 Task: Set up alerts for new listings in Hartford, Connecticut, that match specific criteria like 4 bedrooms and a backyard.
Action: Mouse moved to (300, 177)
Screenshot: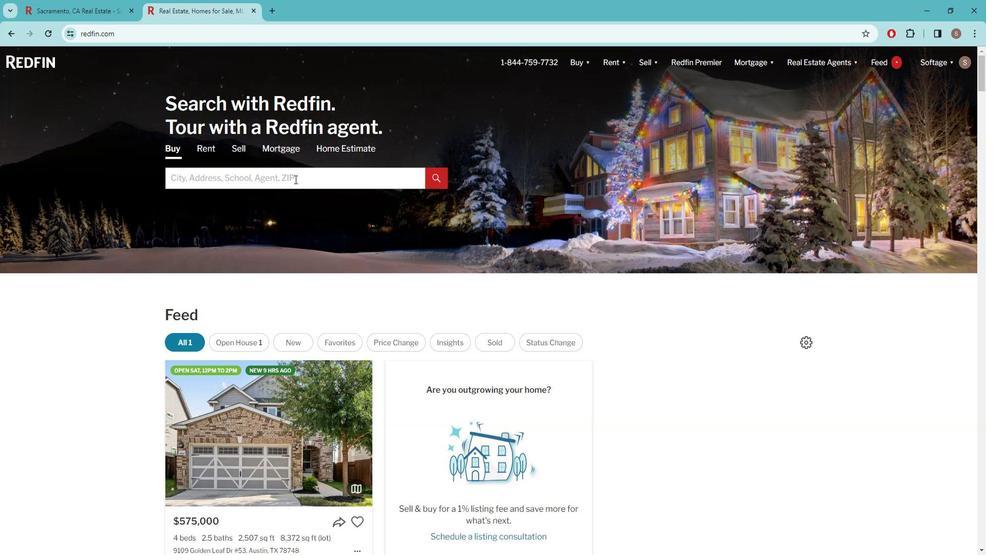 
Action: Mouse pressed left at (300, 177)
Screenshot: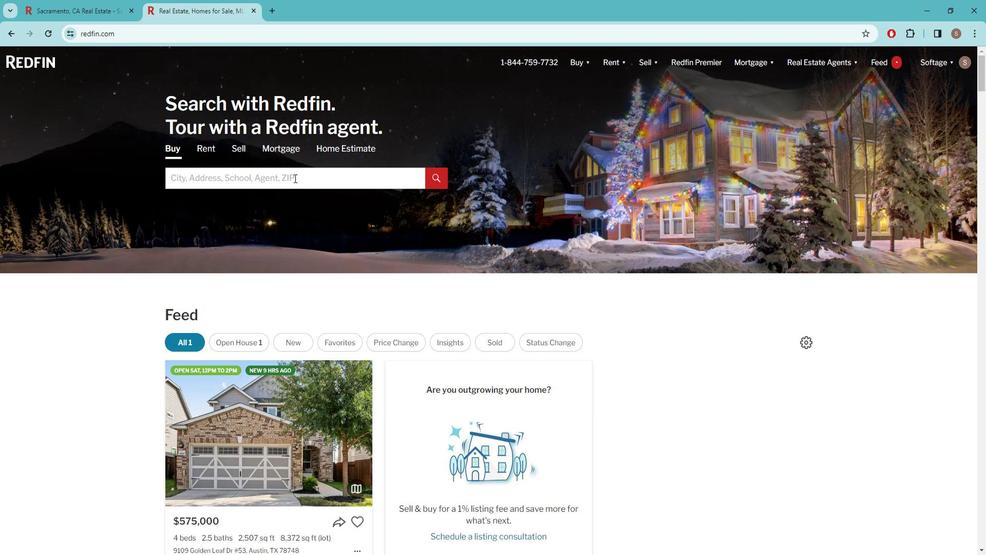 
Action: Key pressed h<Key.caps_lock>ARTFORD
Screenshot: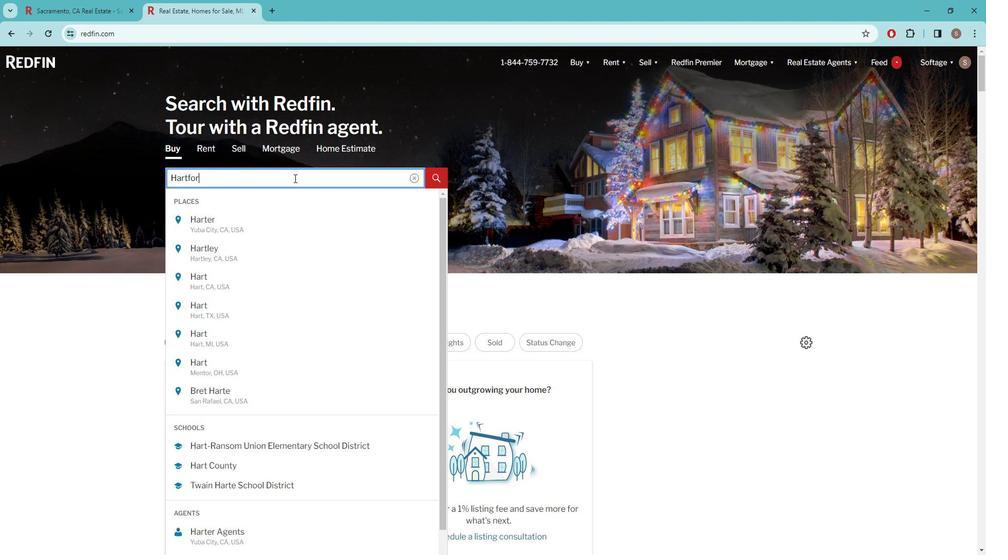 
Action: Mouse moved to (269, 218)
Screenshot: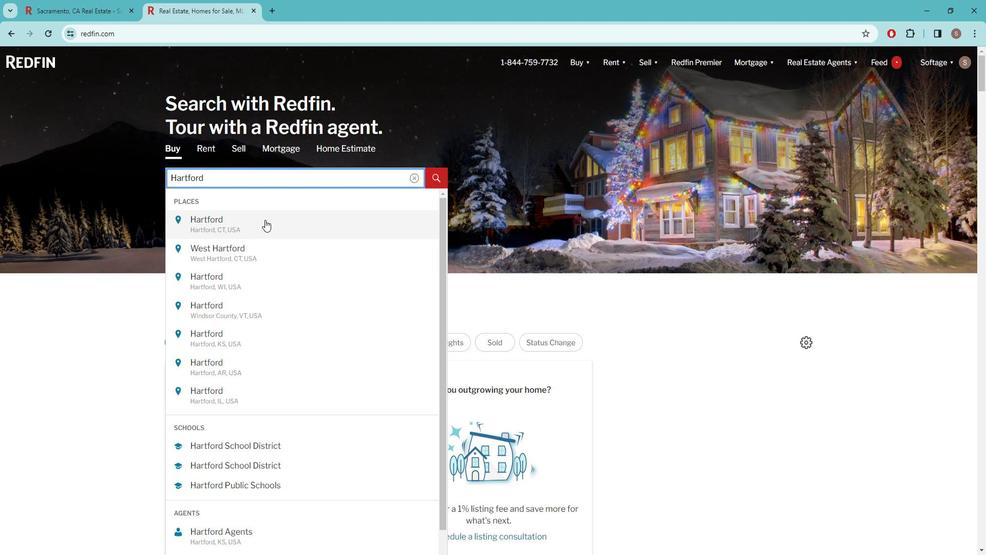 
Action: Mouse pressed left at (269, 218)
Screenshot: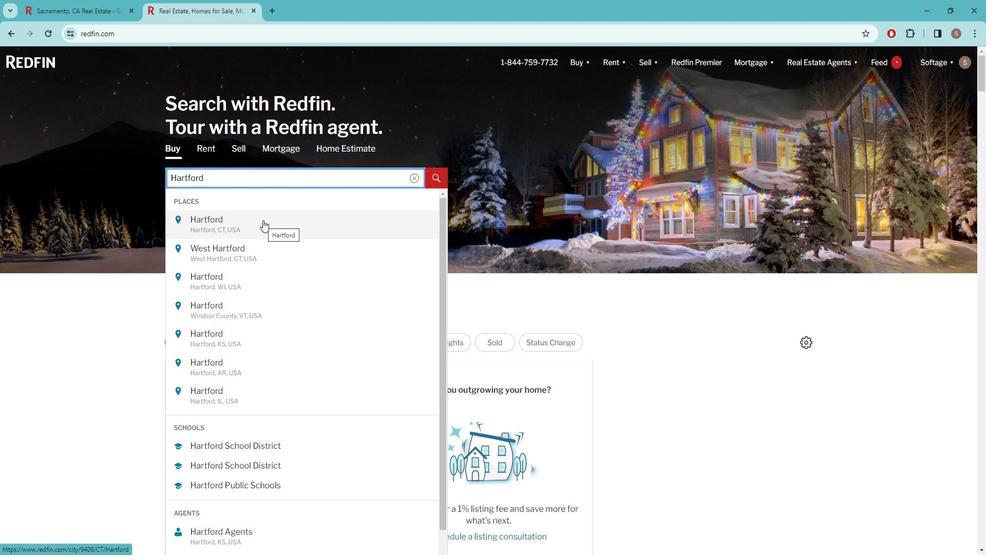 
Action: Mouse moved to (869, 130)
Screenshot: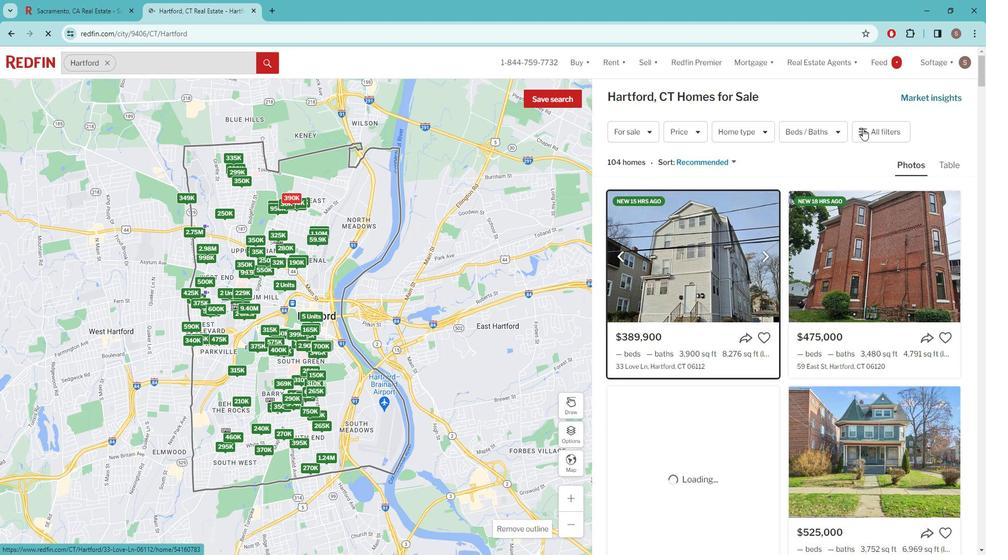 
Action: Mouse pressed left at (869, 130)
Screenshot: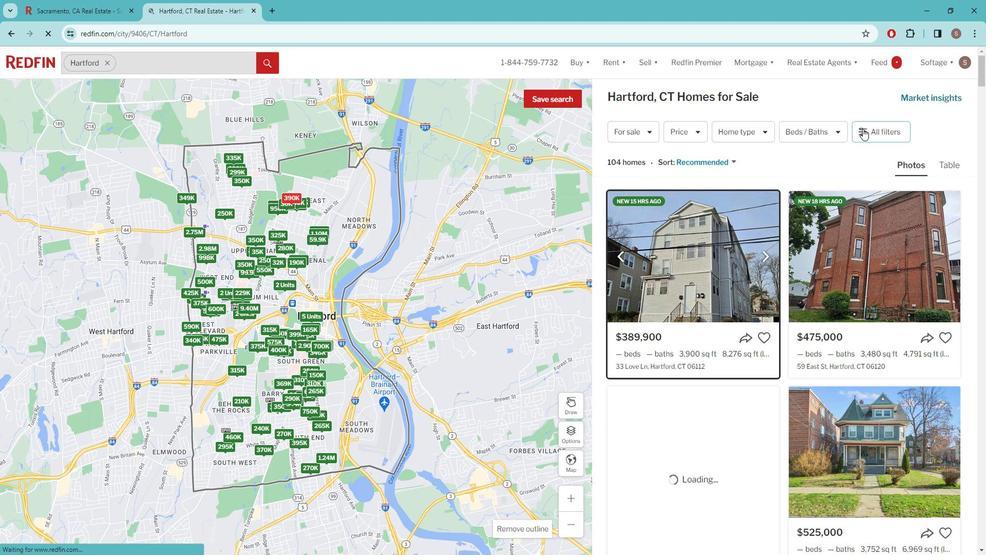 
Action: Mouse pressed left at (869, 130)
Screenshot: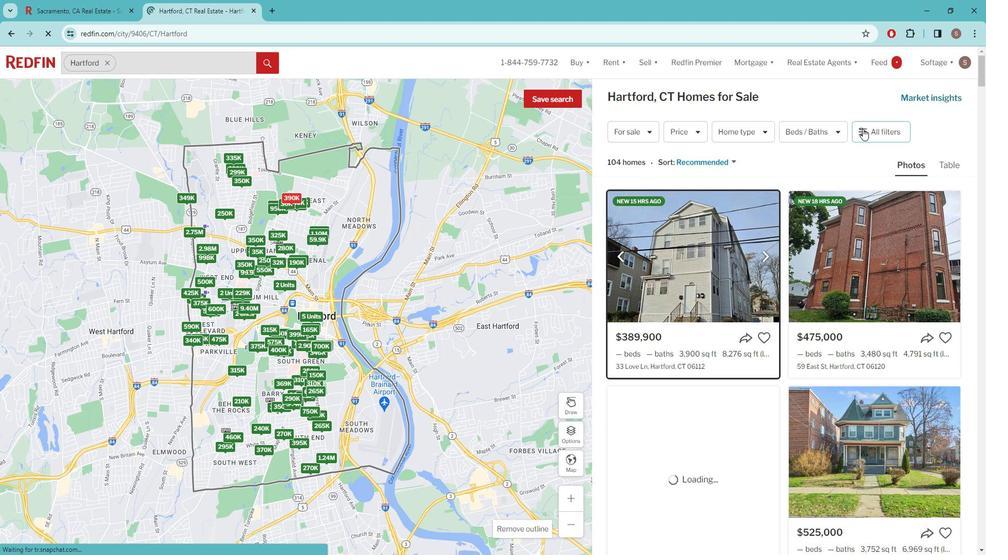 
Action: Mouse pressed left at (869, 130)
Screenshot: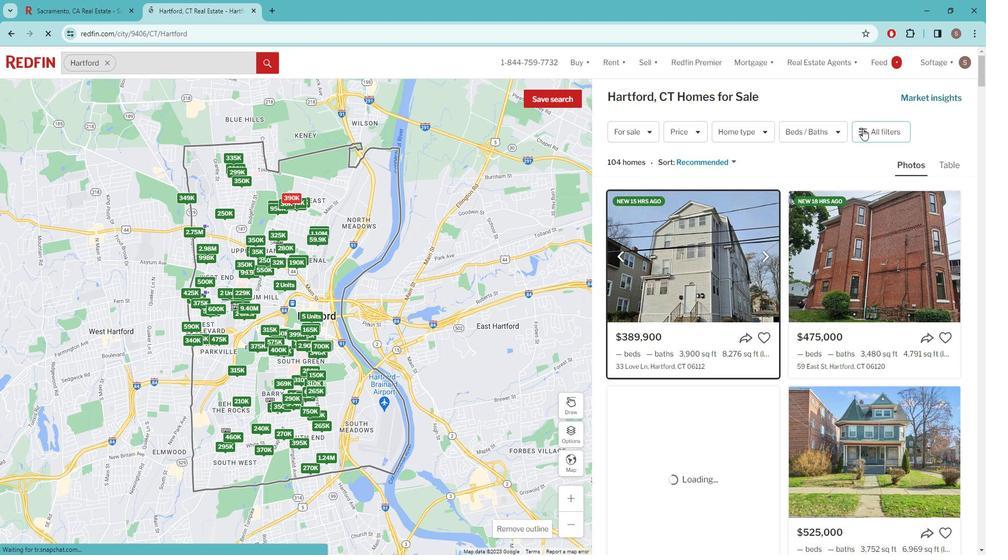 
Action: Mouse moved to (872, 128)
Screenshot: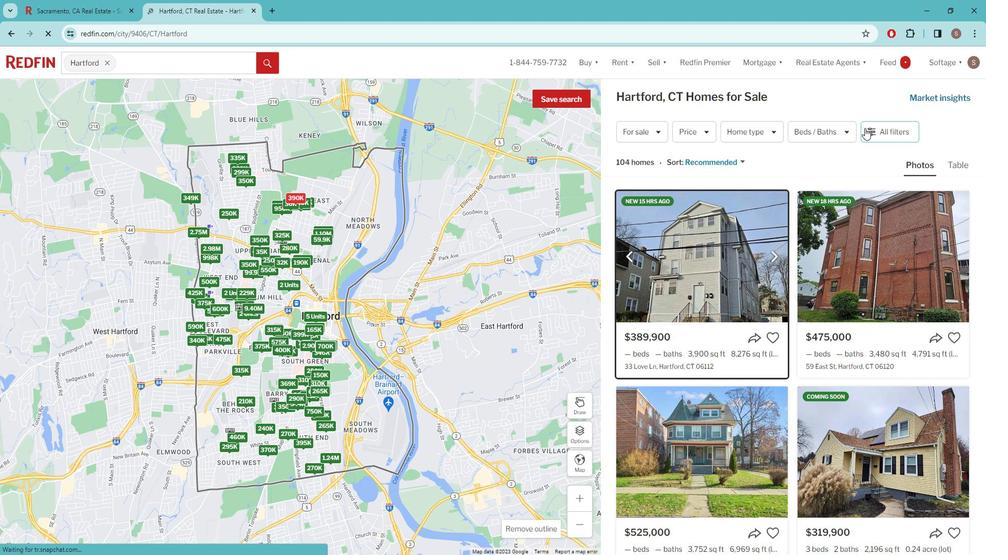 
Action: Mouse pressed left at (872, 128)
Screenshot: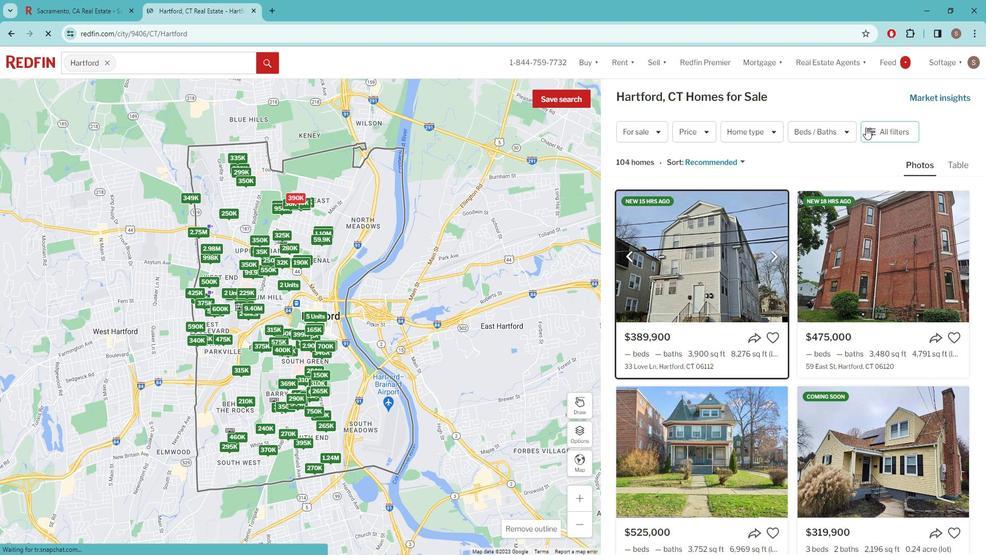 
Action: Mouse moved to (875, 128)
Screenshot: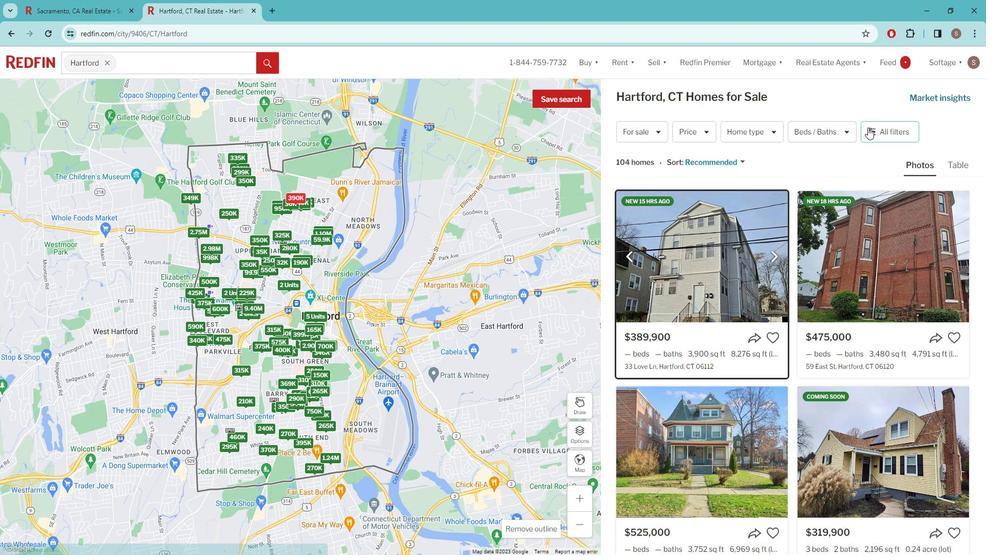 
Action: Mouse pressed left at (875, 128)
Screenshot: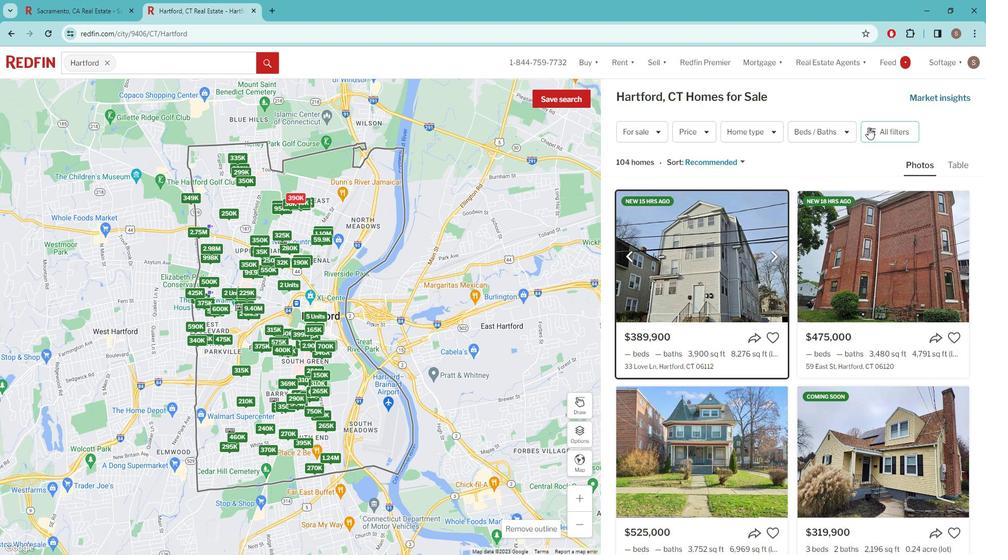
Action: Mouse moved to (858, 154)
Screenshot: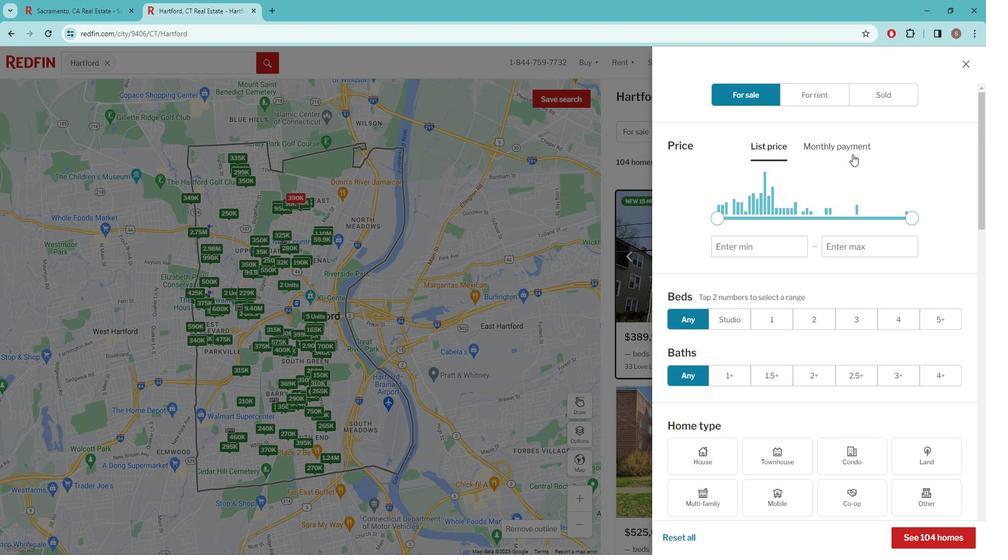 
Action: Mouse scrolled (858, 154) with delta (0, 0)
Screenshot: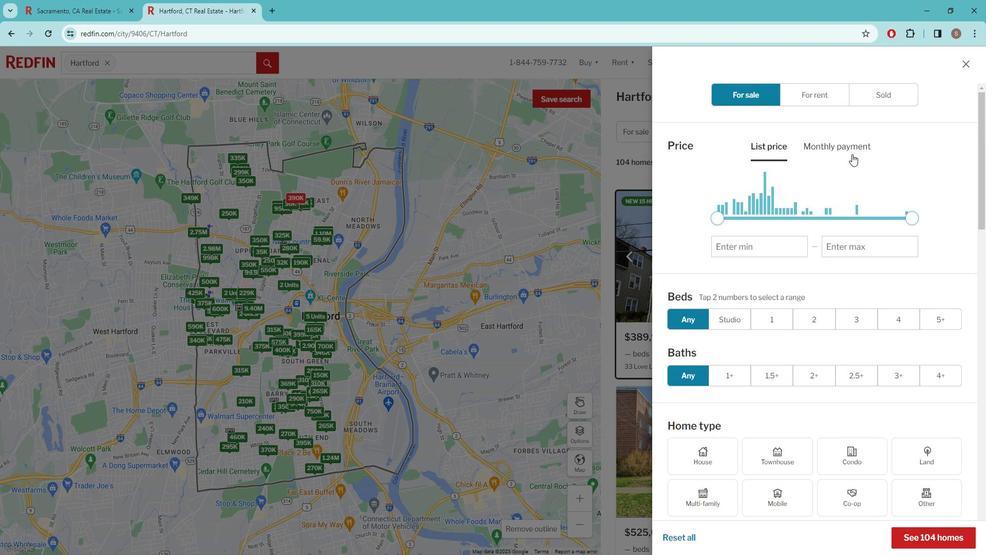 
Action: Mouse scrolled (858, 154) with delta (0, 0)
Screenshot: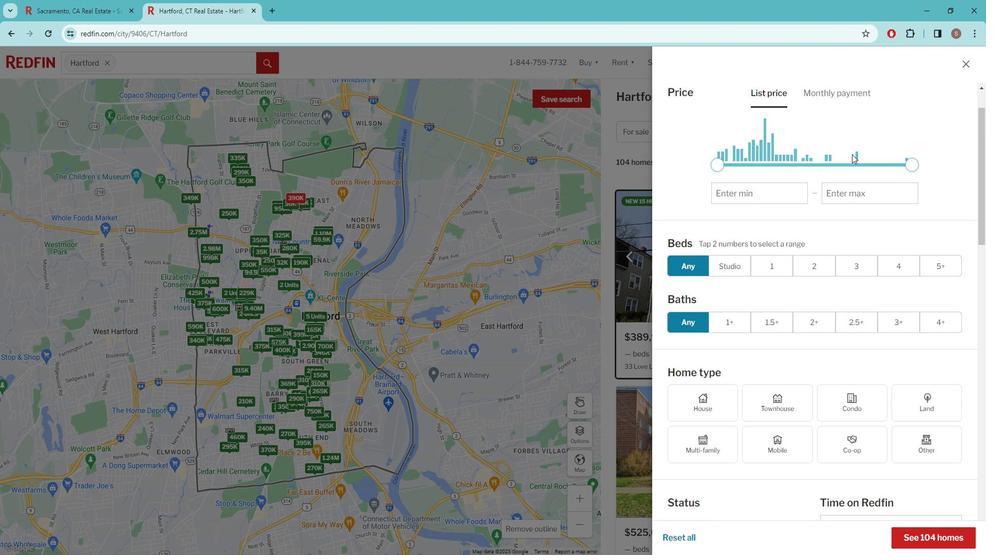 
Action: Mouse scrolled (858, 154) with delta (0, 0)
Screenshot: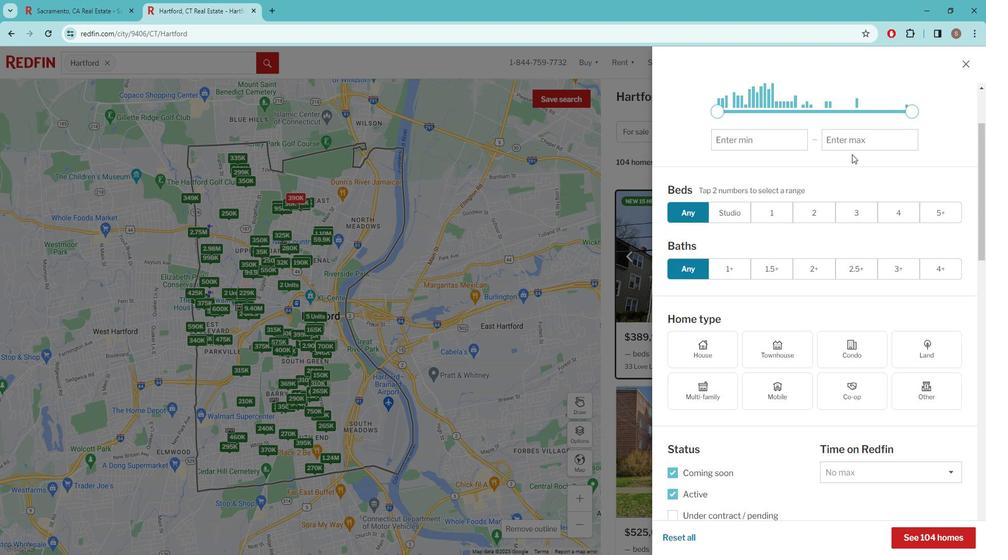 
Action: Mouse scrolled (858, 154) with delta (0, 0)
Screenshot: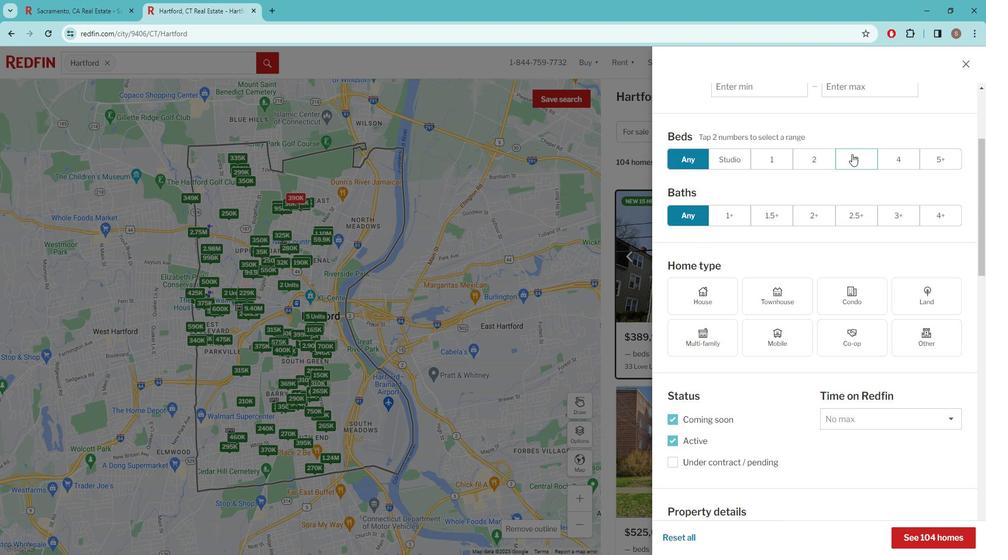 
Action: Mouse scrolled (858, 154) with delta (0, 0)
Screenshot: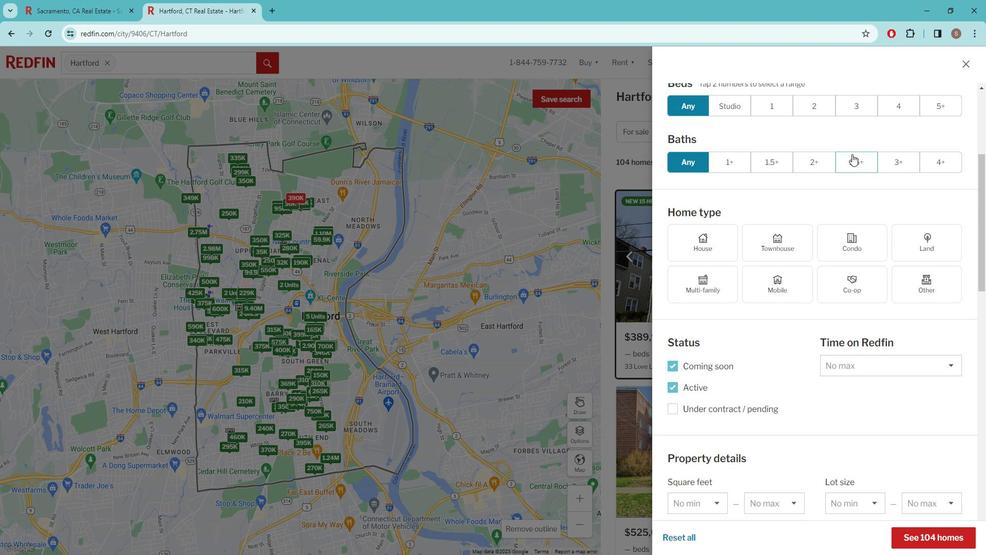 
Action: Mouse moved to (828, 128)
Screenshot: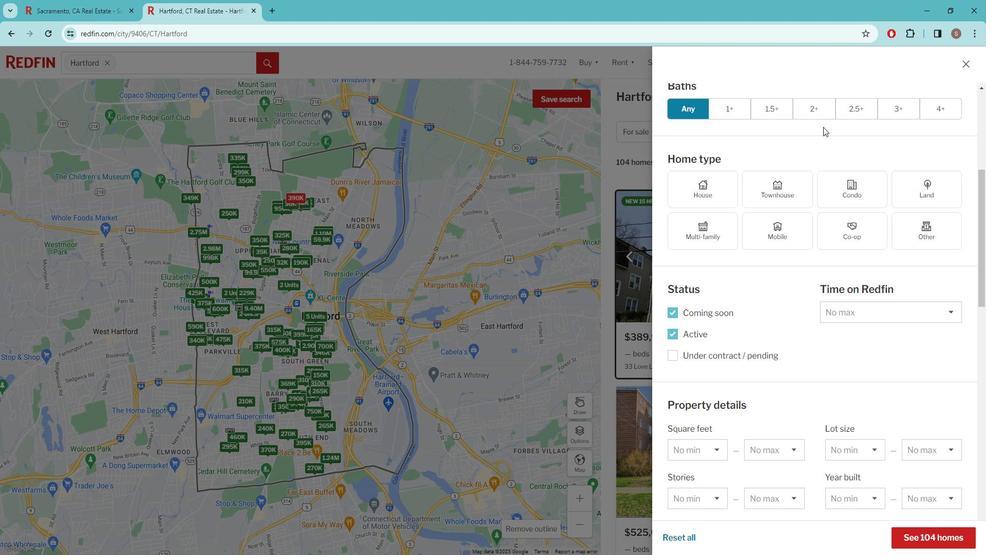 
Action: Mouse scrolled (828, 128) with delta (0, 0)
Screenshot: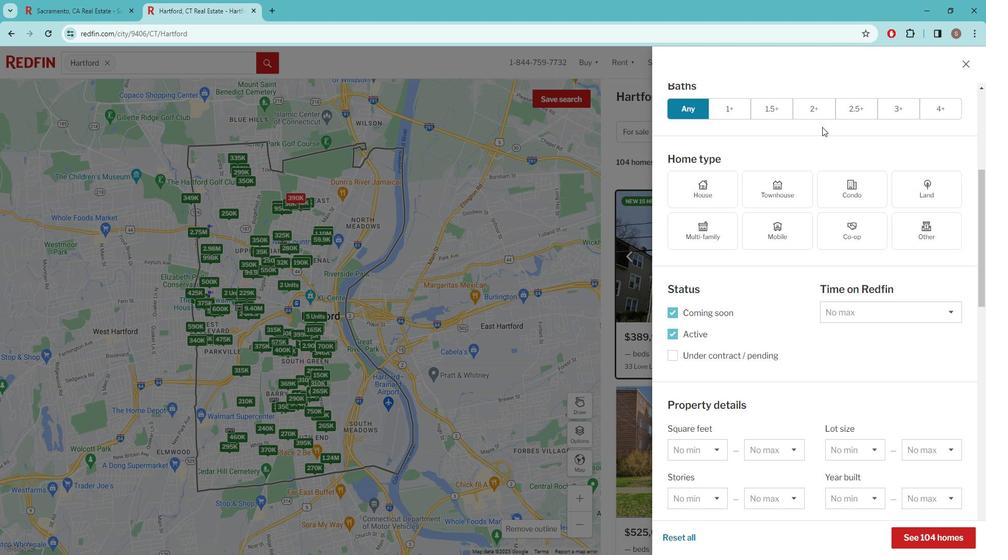 
Action: Mouse moved to (900, 106)
Screenshot: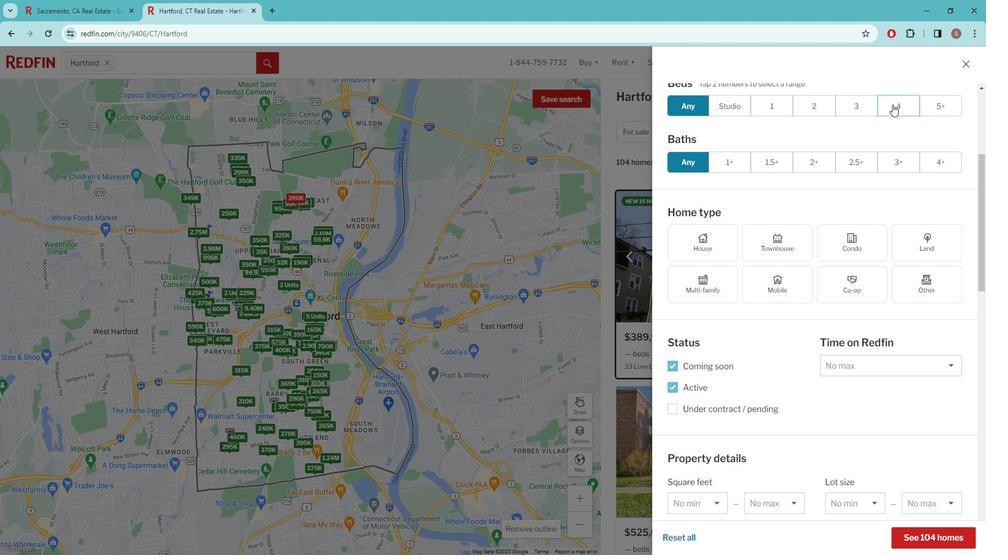 
Action: Mouse pressed left at (900, 106)
Screenshot: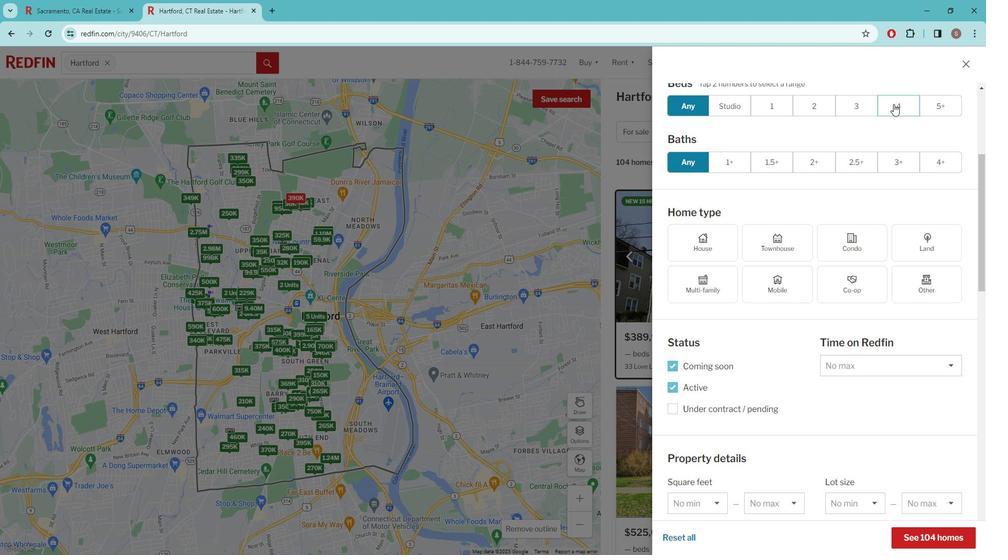 
Action: Mouse pressed left at (900, 106)
Screenshot: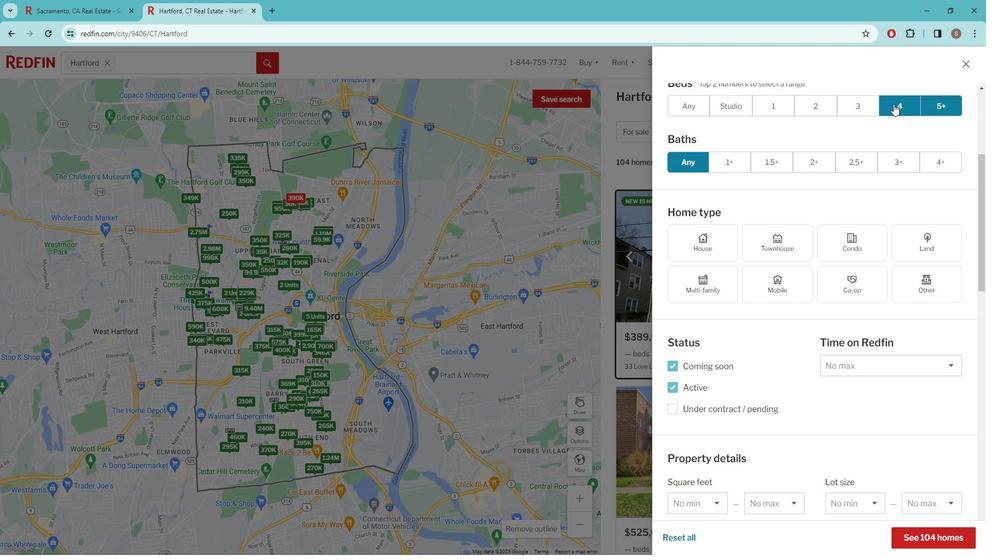
Action: Mouse scrolled (900, 105) with delta (0, 0)
Screenshot: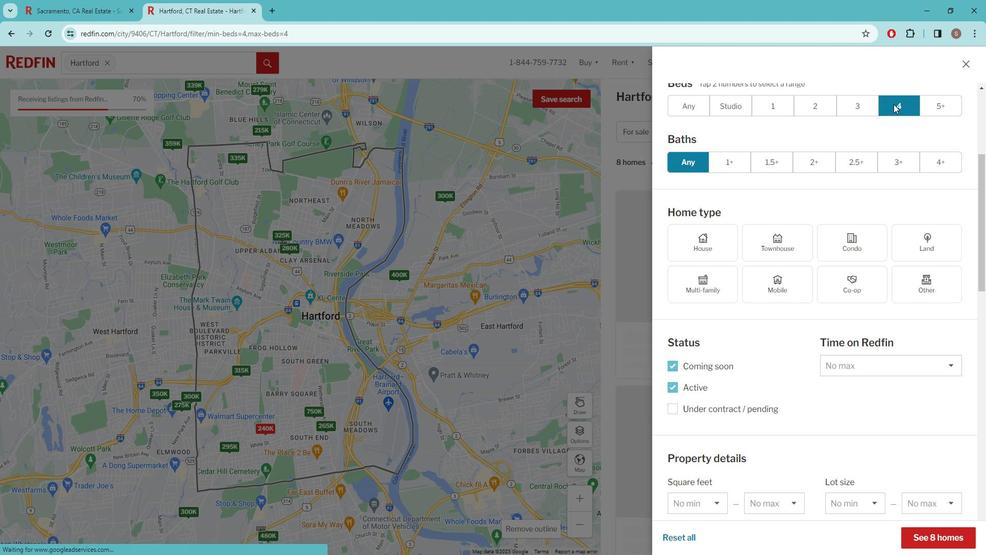 
Action: Mouse moved to (898, 115)
Screenshot: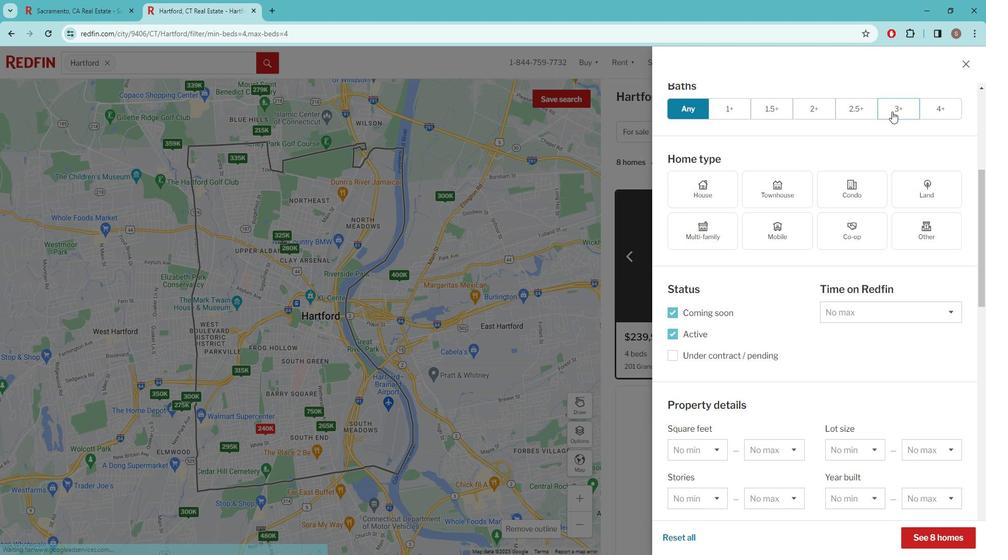 
Action: Mouse scrolled (898, 114) with delta (0, 0)
Screenshot: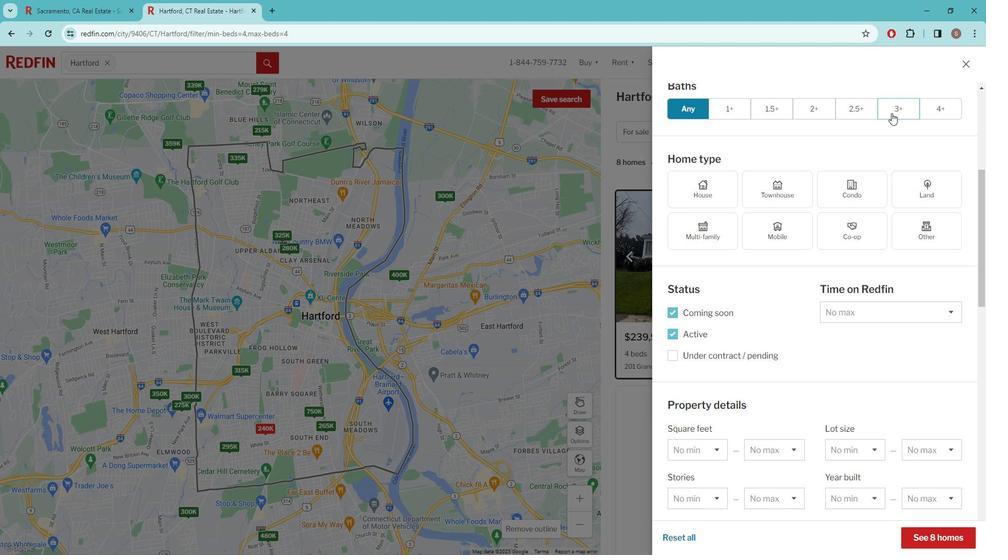 
Action: Mouse moved to (876, 208)
Screenshot: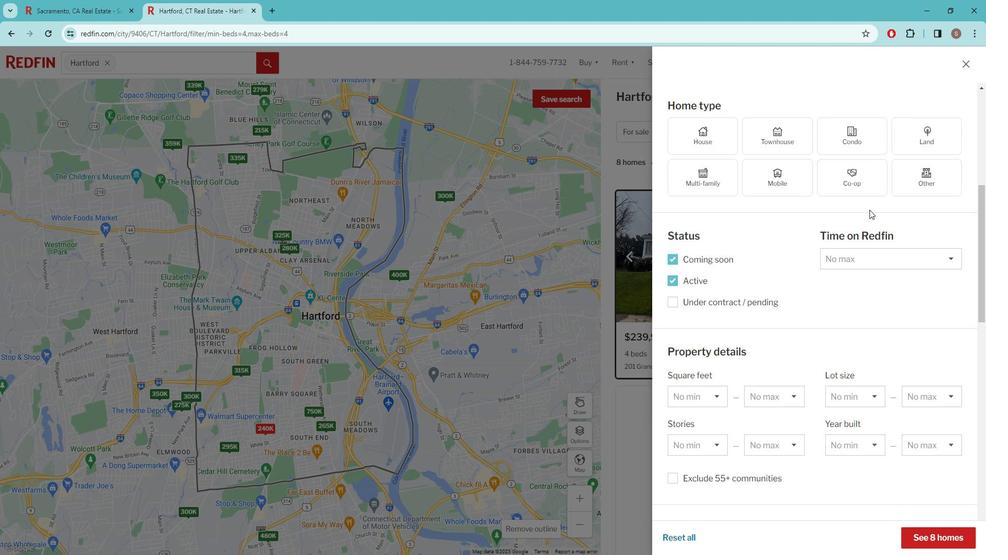 
Action: Mouse scrolled (876, 208) with delta (0, 0)
Screenshot: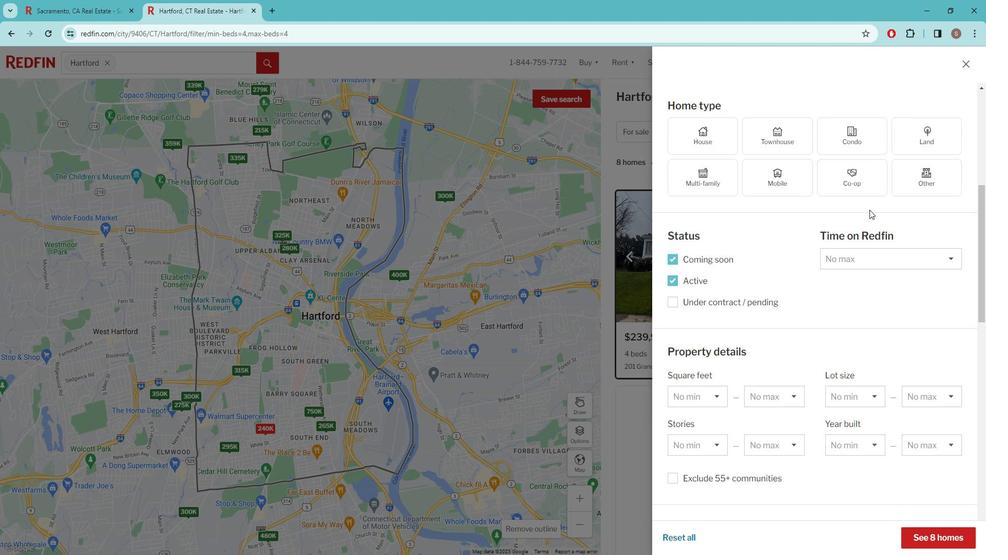 
Action: Mouse moved to (797, 304)
Screenshot: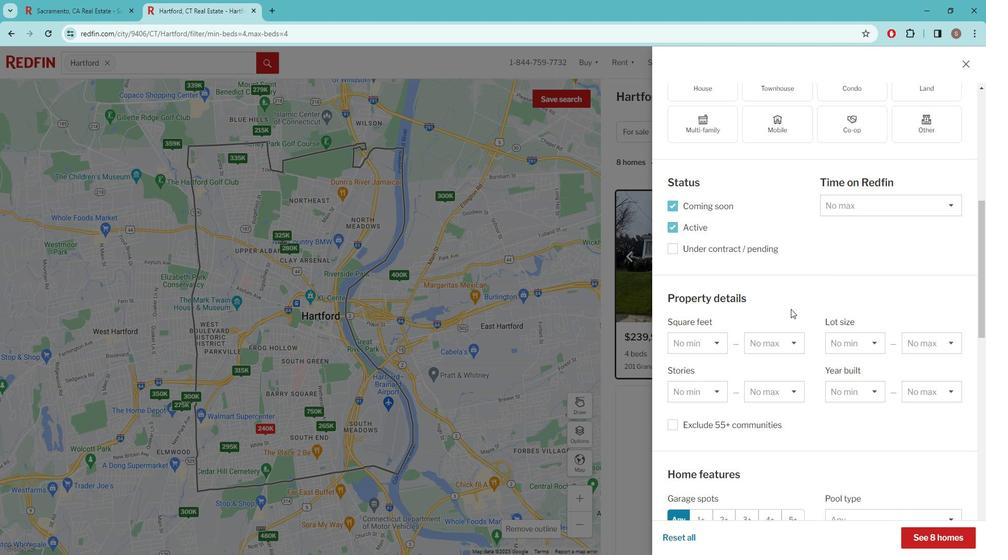 
Action: Mouse scrolled (797, 304) with delta (0, 0)
Screenshot: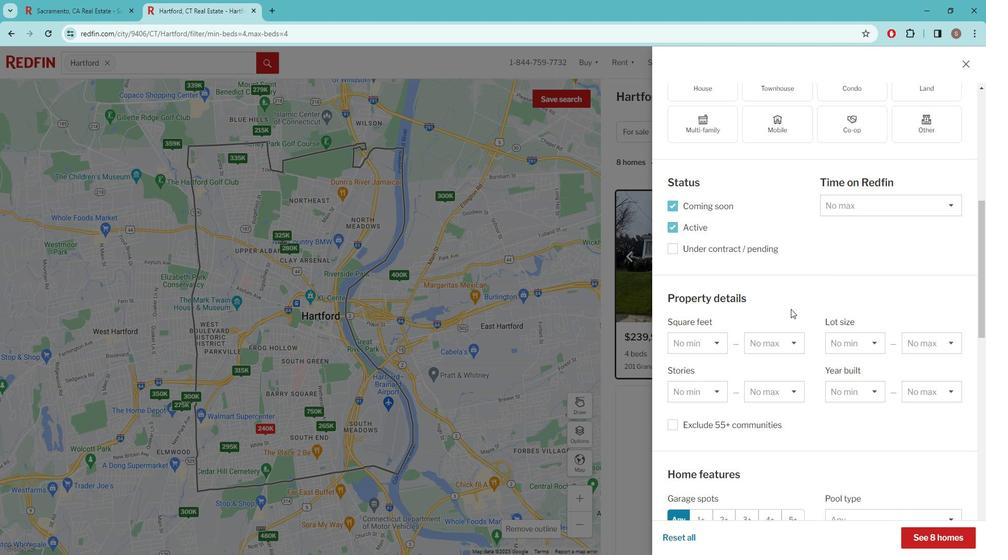 
Action: Mouse moved to (794, 302)
Screenshot: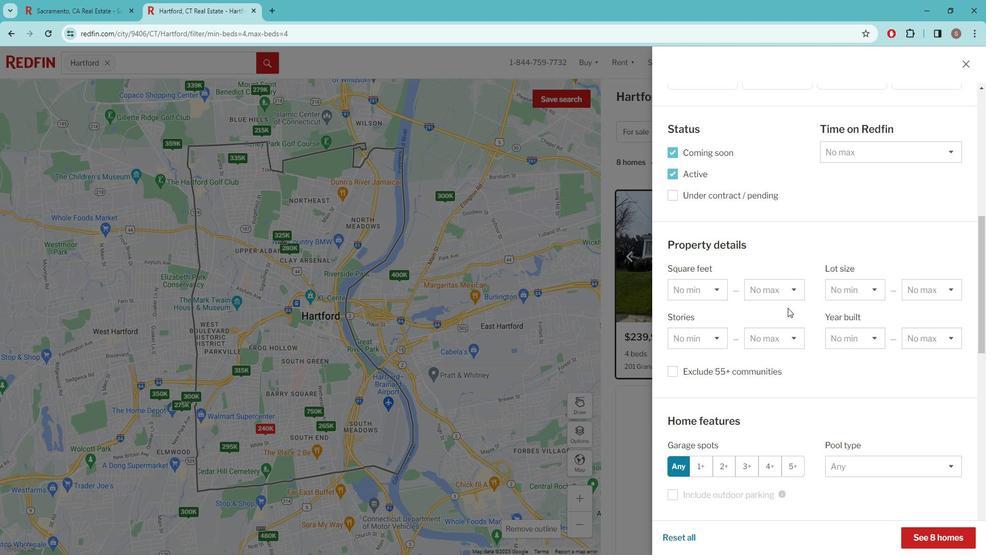 
Action: Mouse scrolled (794, 302) with delta (0, 0)
Screenshot: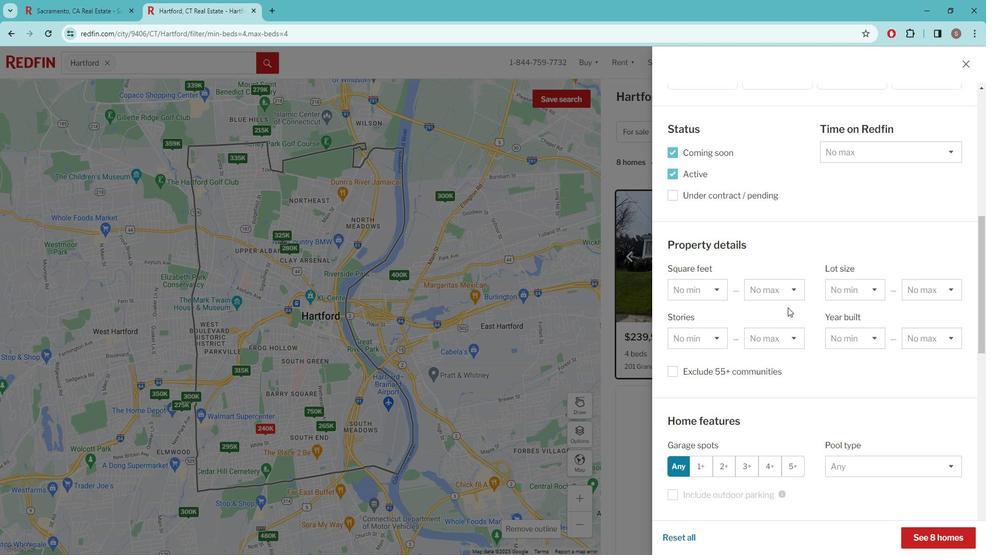 
Action: Mouse scrolled (794, 301) with delta (0, 0)
Screenshot: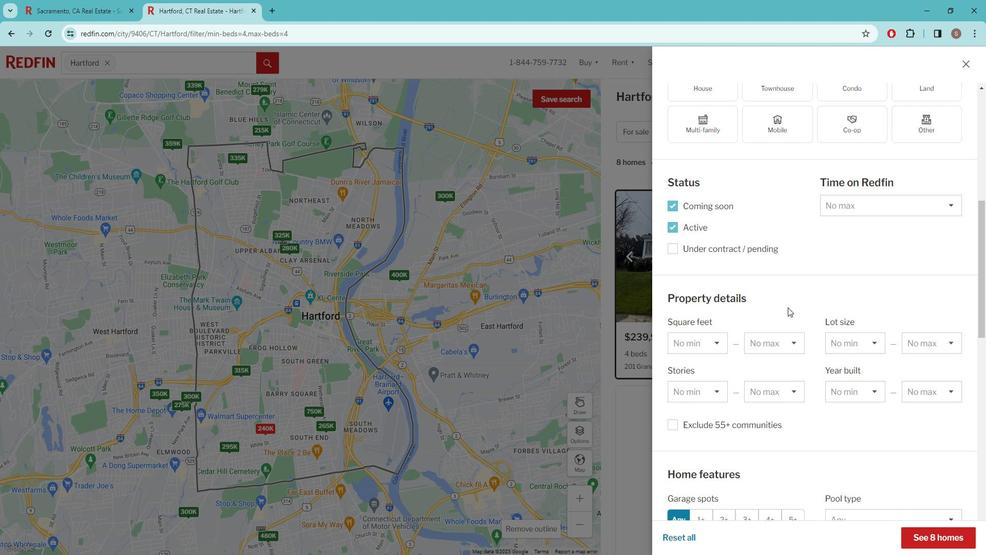 
Action: Mouse scrolled (794, 301) with delta (0, 0)
Screenshot: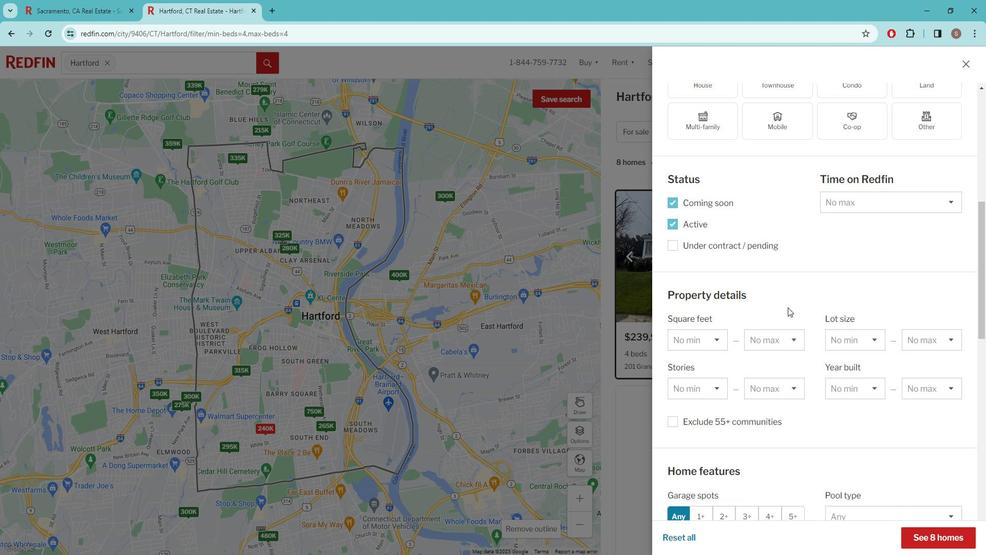 
Action: Mouse scrolled (794, 301) with delta (0, 0)
Screenshot: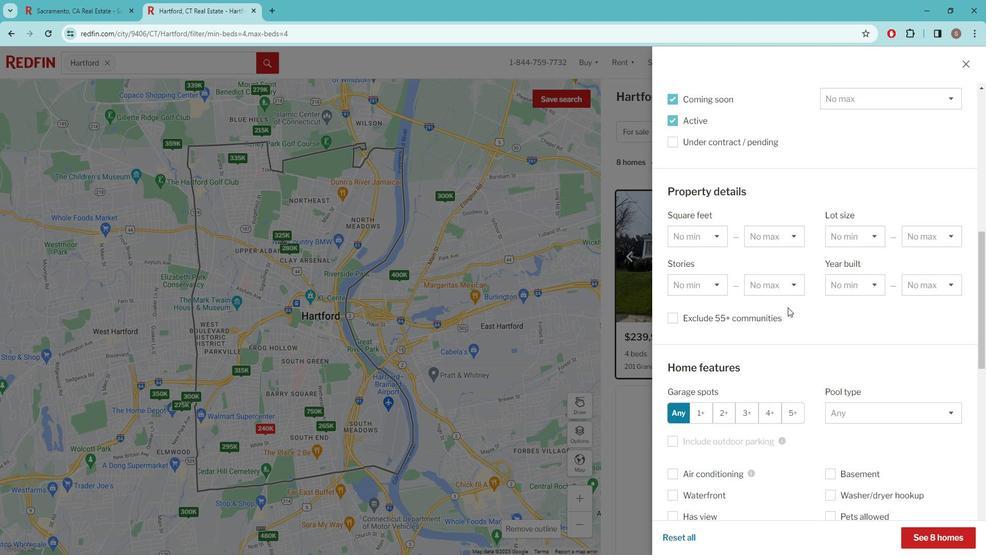 
Action: Mouse scrolled (794, 301) with delta (0, 0)
Screenshot: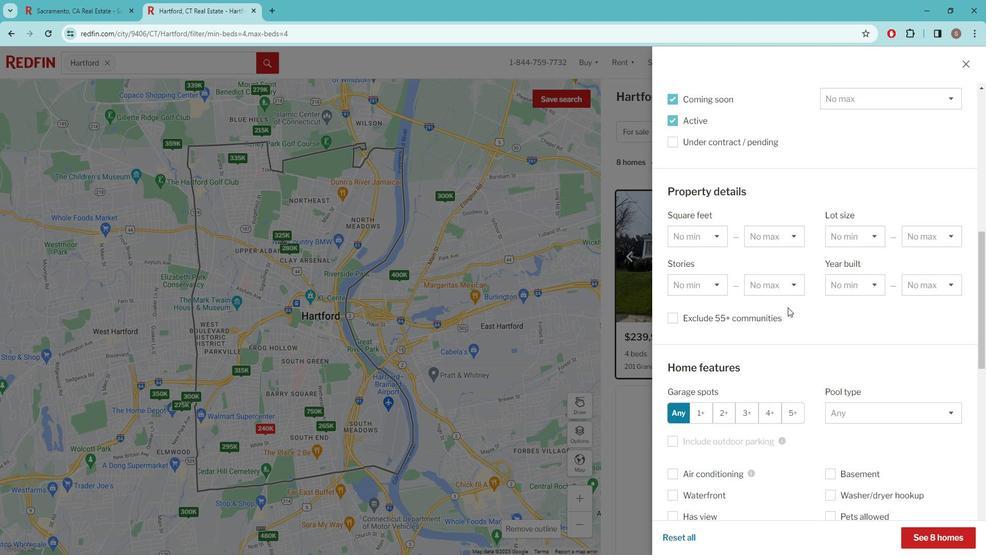 
Action: Mouse scrolled (794, 301) with delta (0, 0)
Screenshot: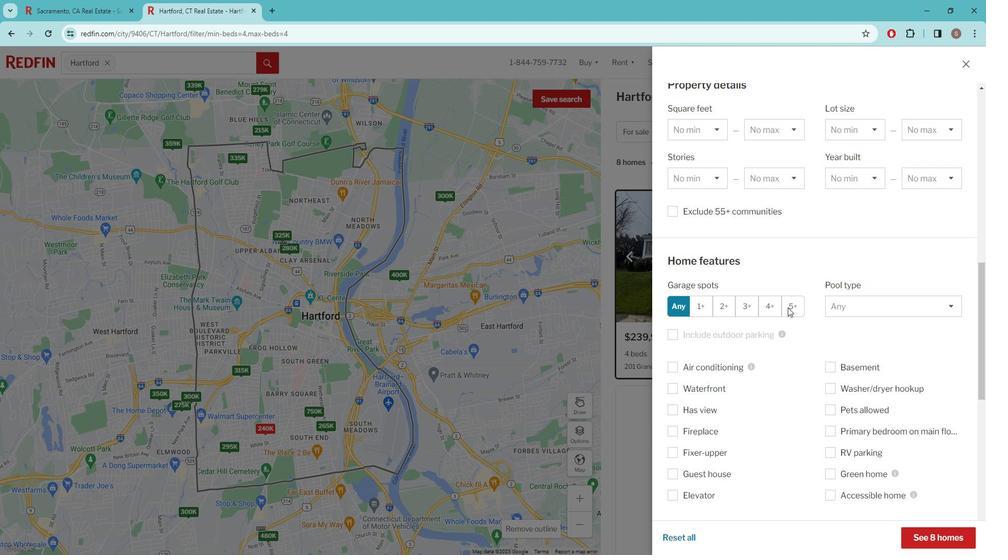 
Action: Mouse scrolled (794, 301) with delta (0, 0)
Screenshot: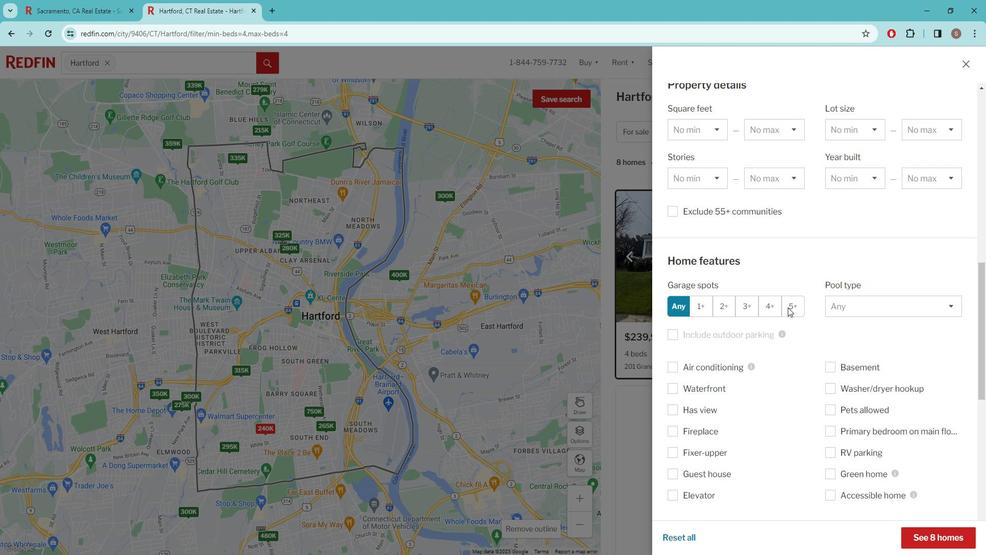 
Action: Mouse scrolled (794, 301) with delta (0, 0)
Screenshot: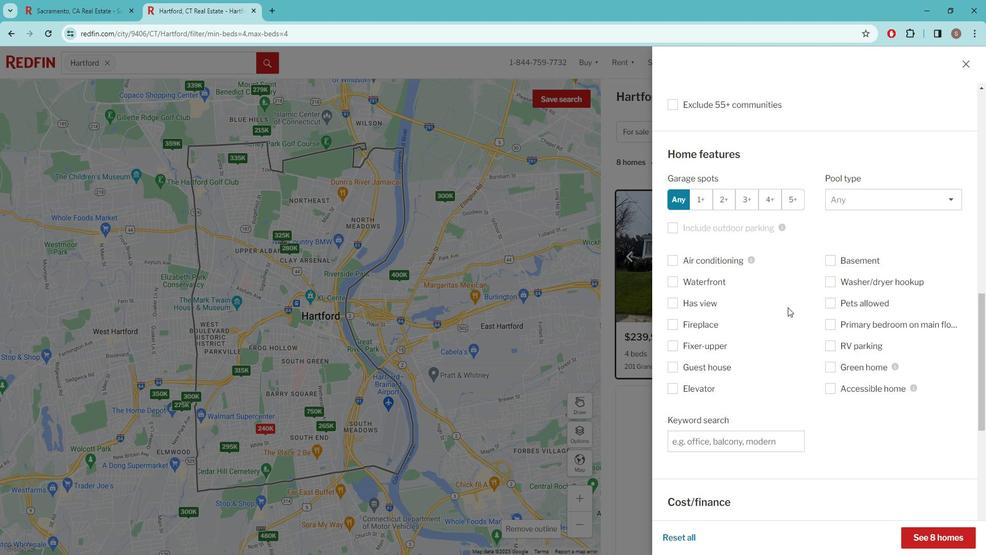 
Action: Mouse scrolled (794, 301) with delta (0, 0)
Screenshot: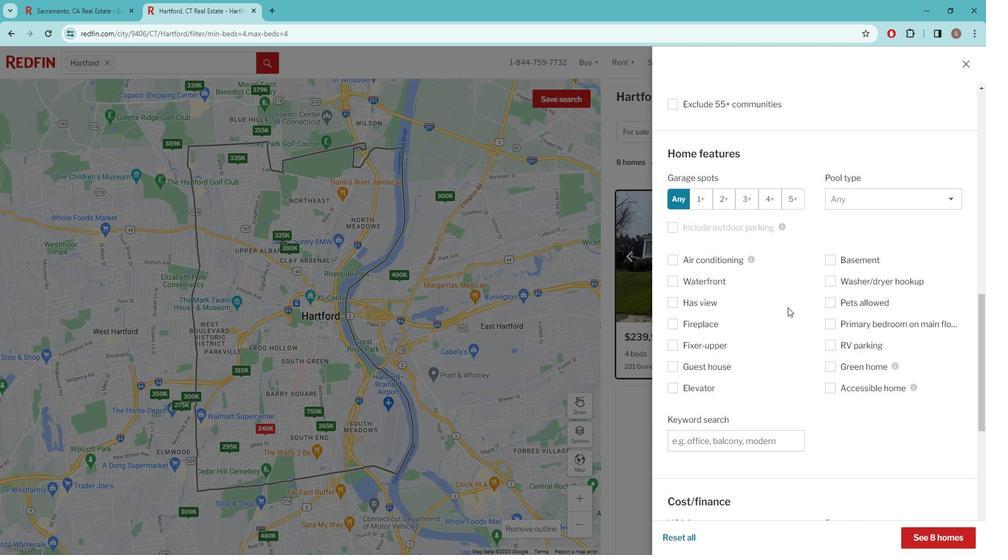 
Action: Mouse moved to (720, 327)
Screenshot: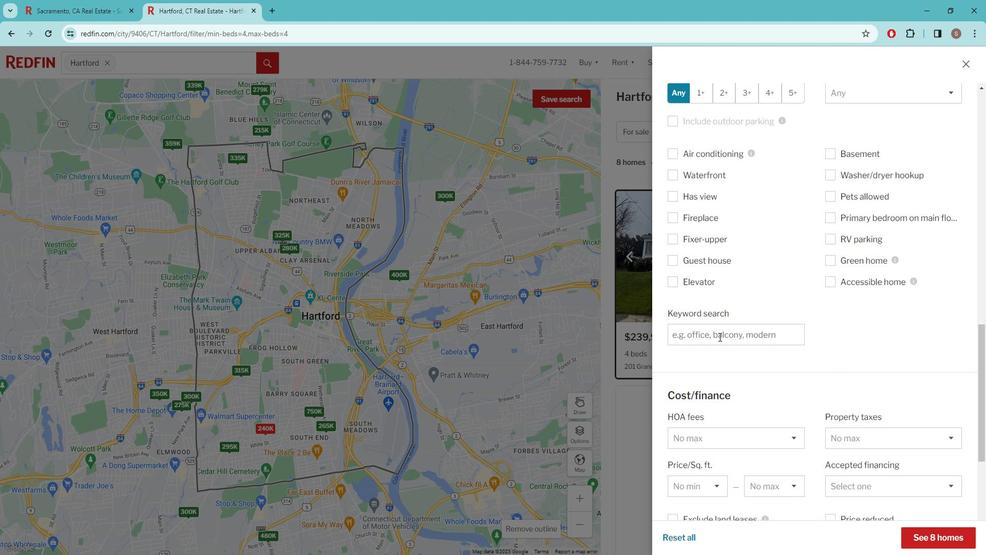 
Action: Mouse pressed left at (720, 327)
Screenshot: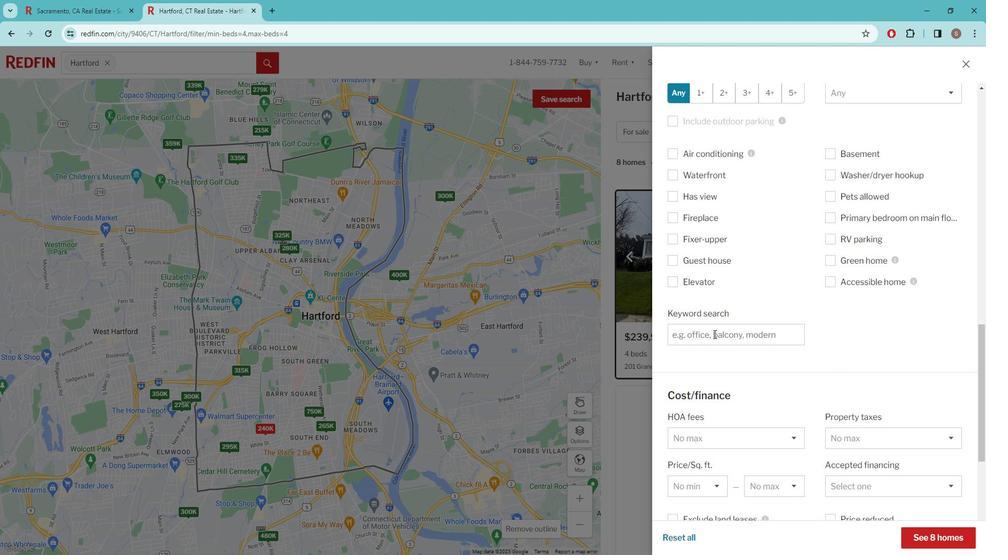 
Action: Key pressed A<Key.space>BACKYARD<Key.space>
Screenshot: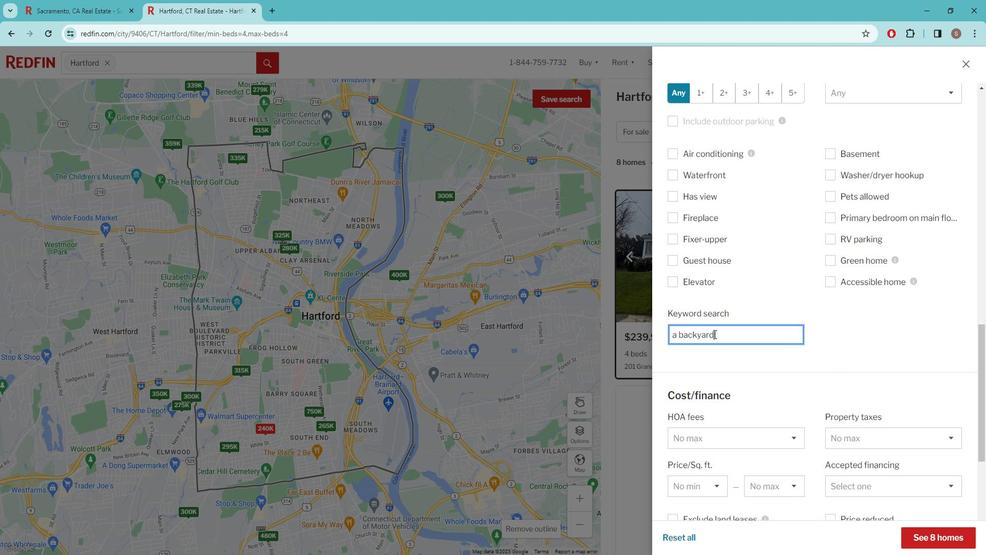 
Action: Mouse scrolled (720, 327) with delta (0, 0)
Screenshot: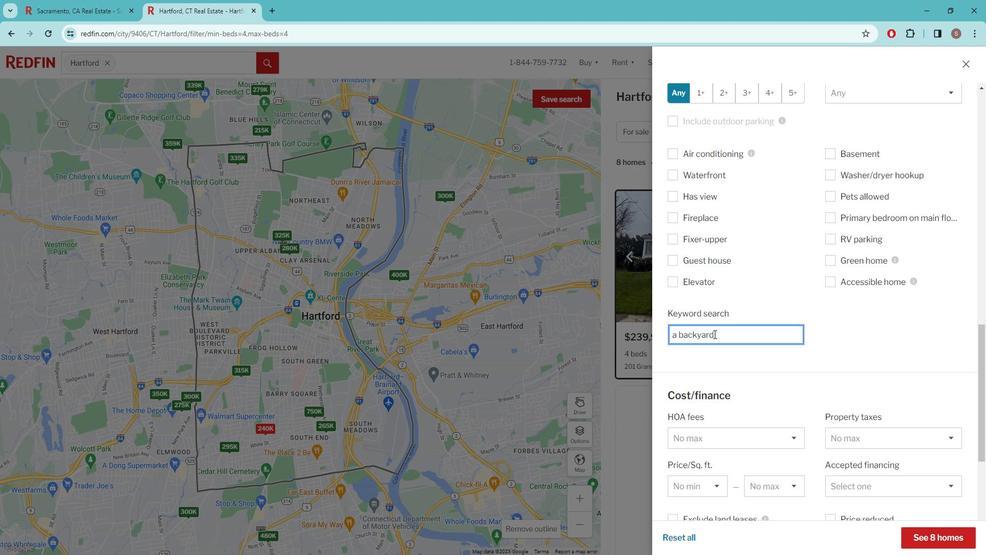 
Action: Mouse scrolled (720, 327) with delta (0, 0)
Screenshot: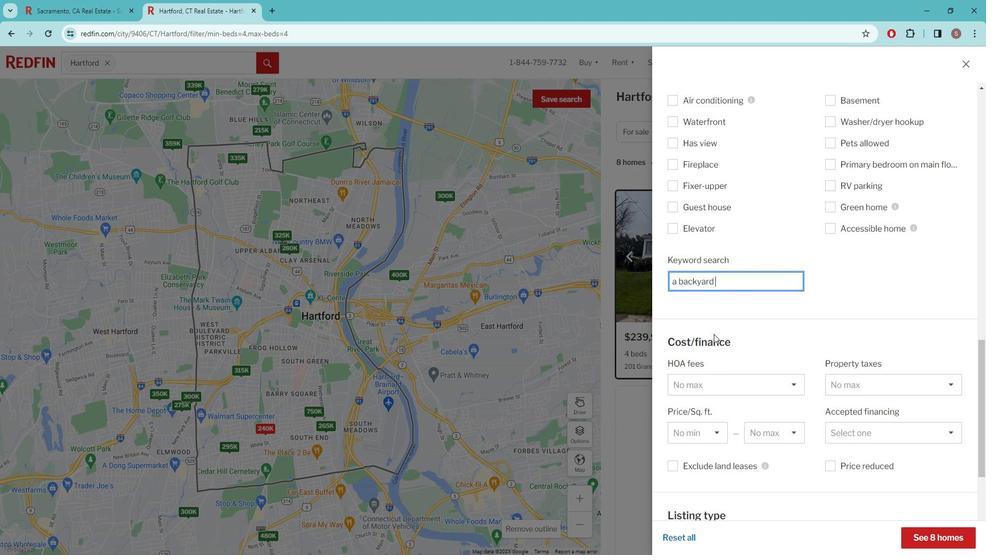 
Action: Mouse scrolled (720, 327) with delta (0, 0)
Screenshot: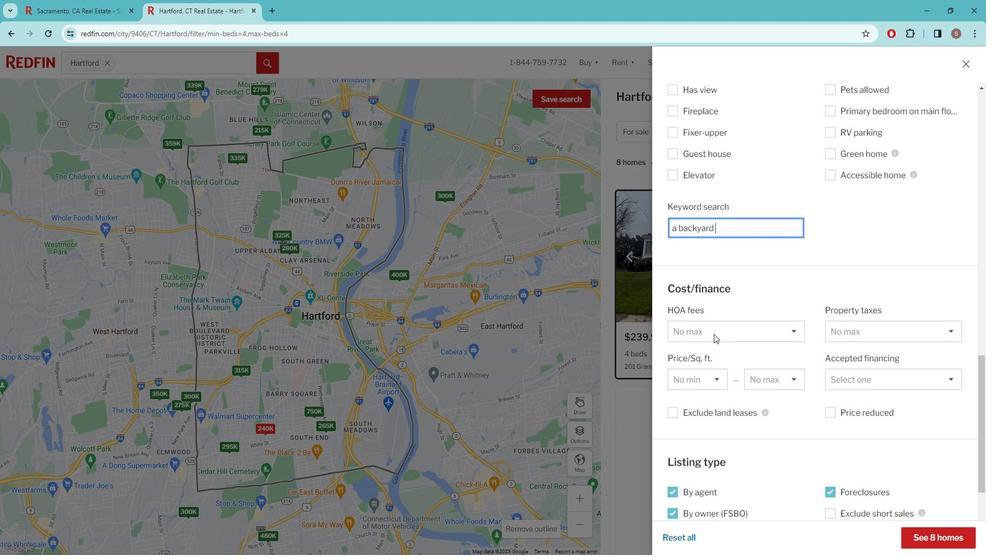 
Action: Mouse scrolled (720, 327) with delta (0, 0)
Screenshot: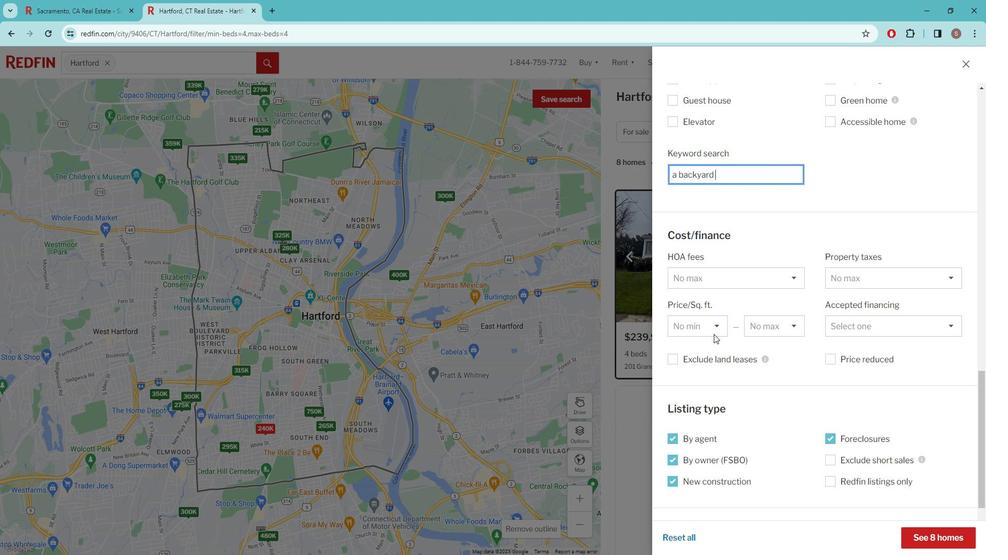 
Action: Mouse scrolled (720, 327) with delta (0, 0)
Screenshot: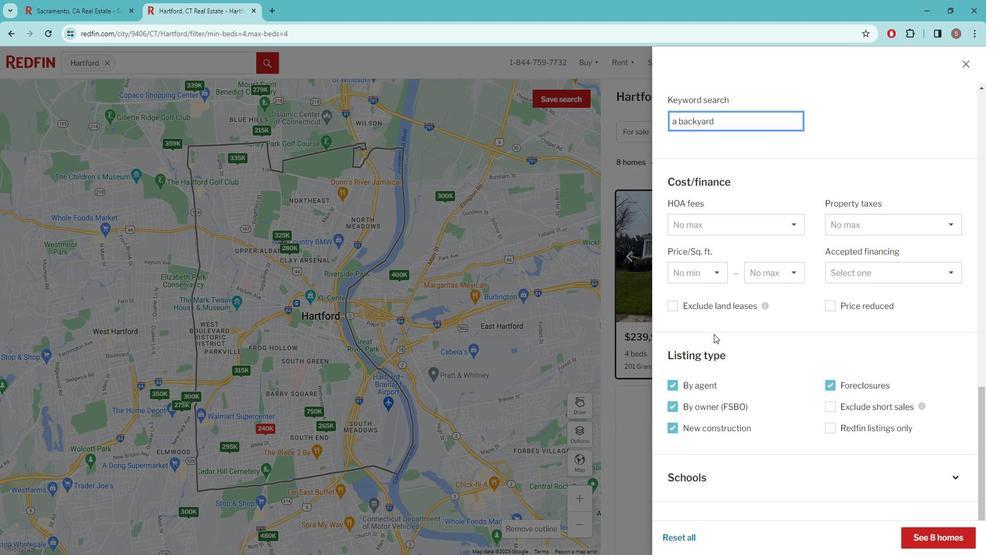 
Action: Mouse scrolled (720, 327) with delta (0, 0)
Screenshot: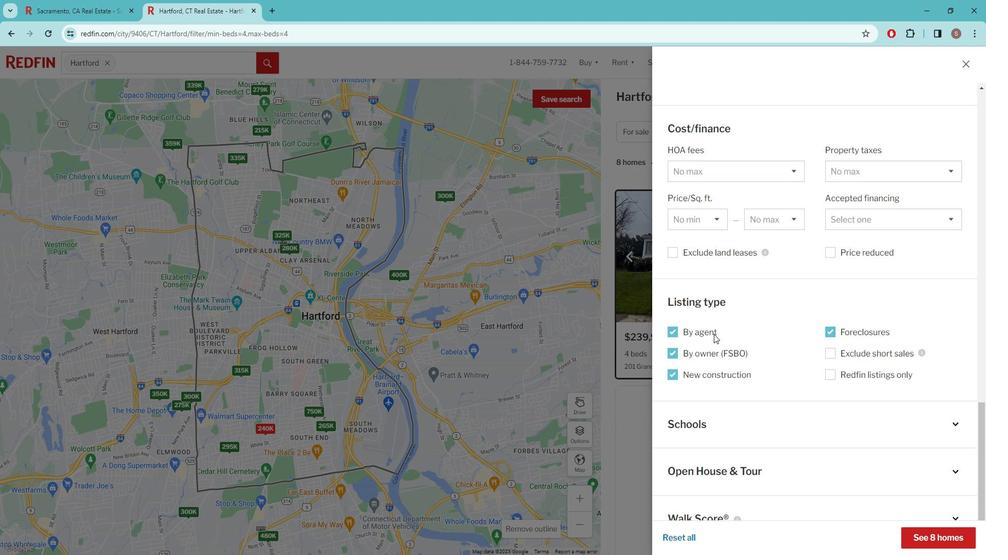 
Action: Mouse scrolled (720, 327) with delta (0, 0)
Screenshot: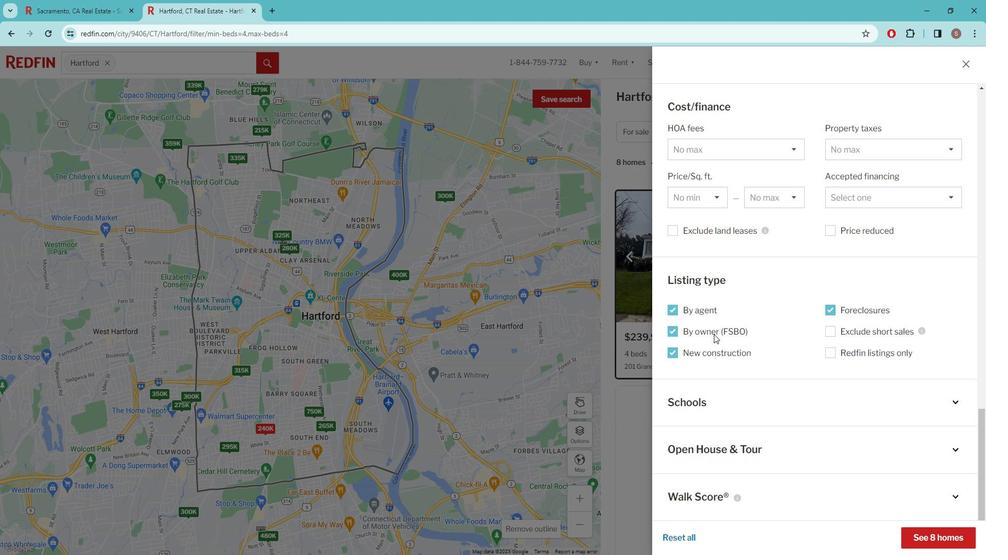 
Action: Mouse moved to (721, 334)
Screenshot: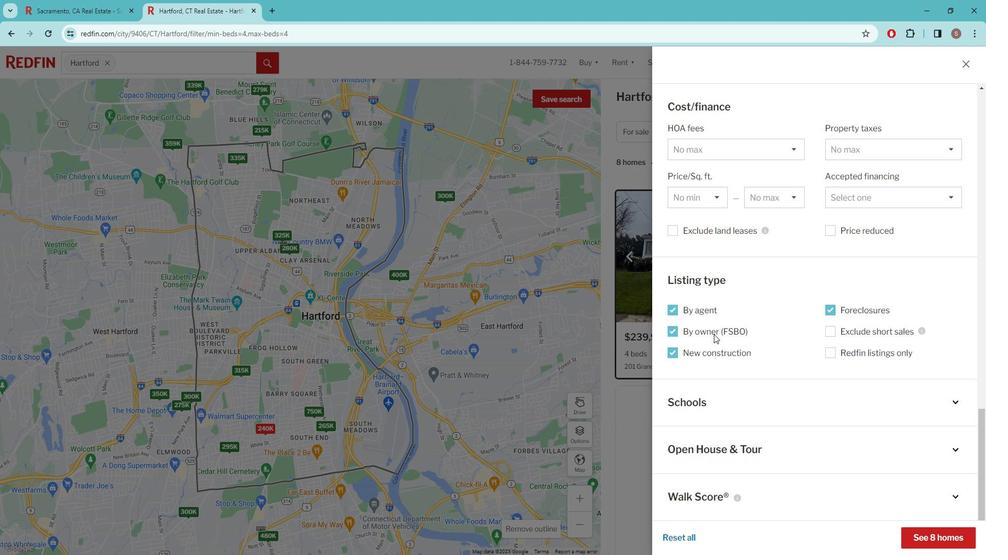 
Action: Mouse scrolled (721, 334) with delta (0, 0)
Screenshot: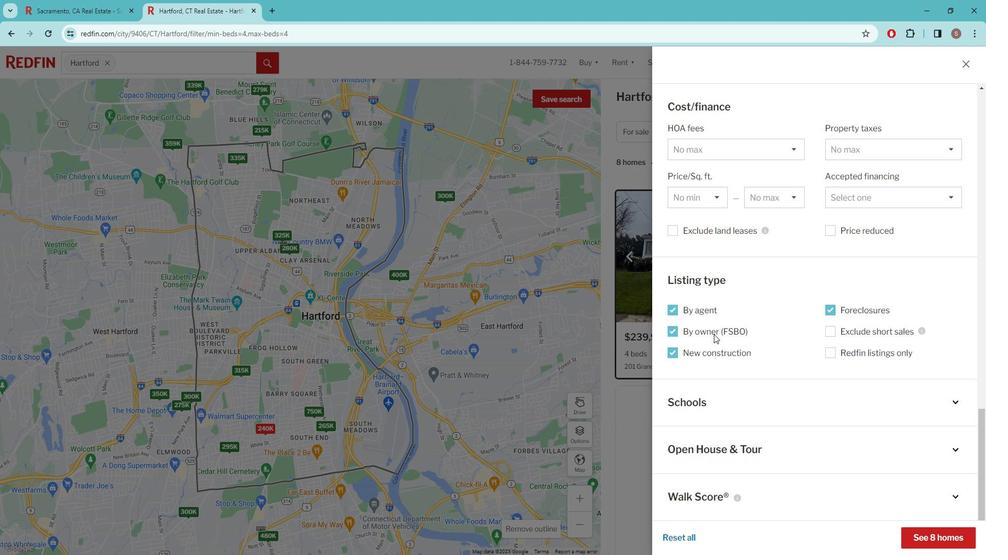 
Action: Mouse moved to (723, 339)
Screenshot: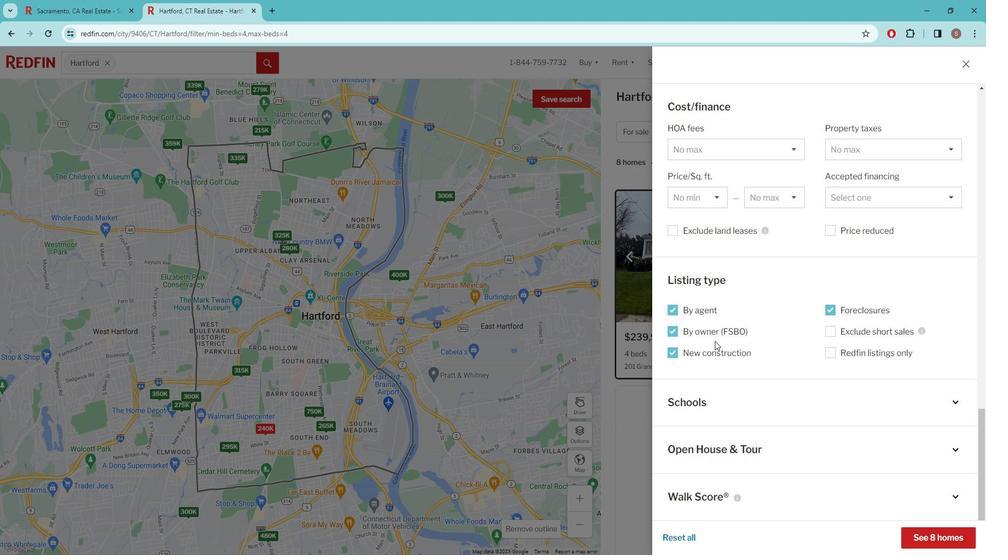 
Action: Mouse scrolled (723, 338) with delta (0, 0)
Screenshot: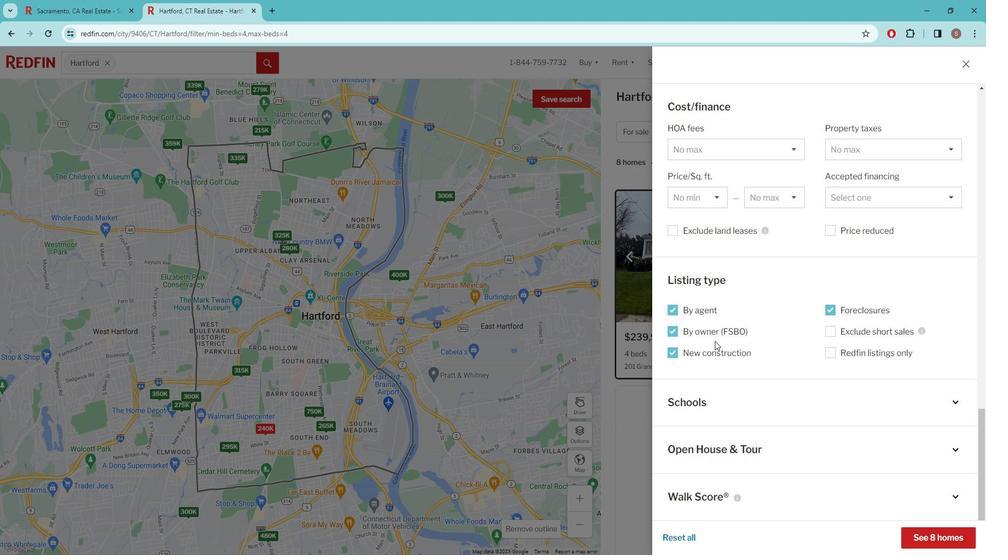 
Action: Mouse moved to (727, 348)
Screenshot: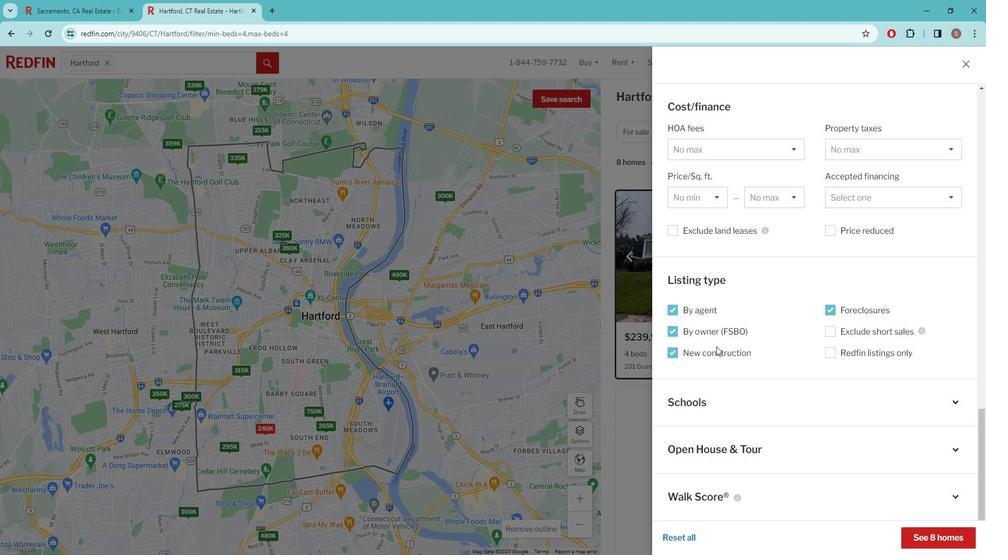 
Action: Mouse scrolled (727, 348) with delta (0, 0)
Screenshot: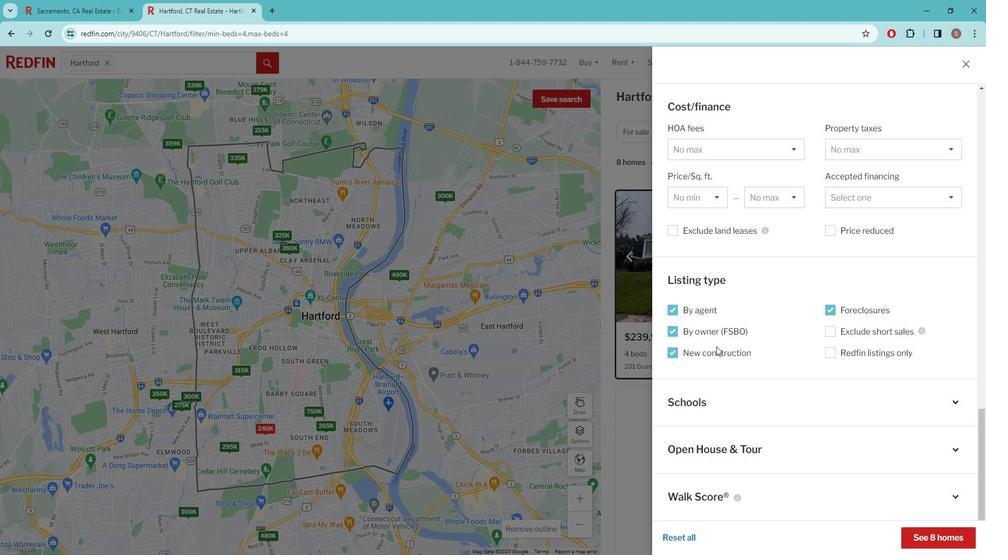 
Action: Mouse moved to (938, 520)
Screenshot: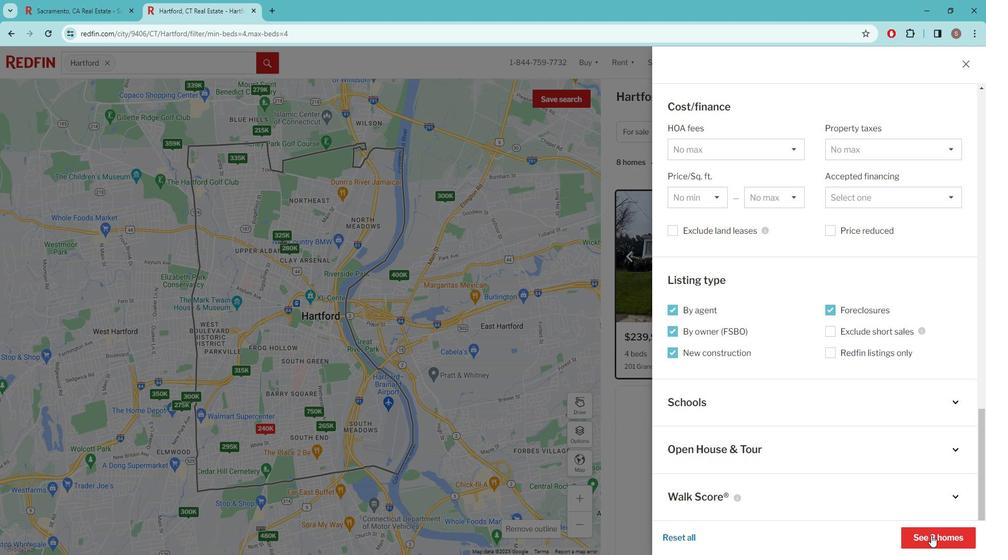 
Action: Mouse pressed left at (938, 520)
Screenshot: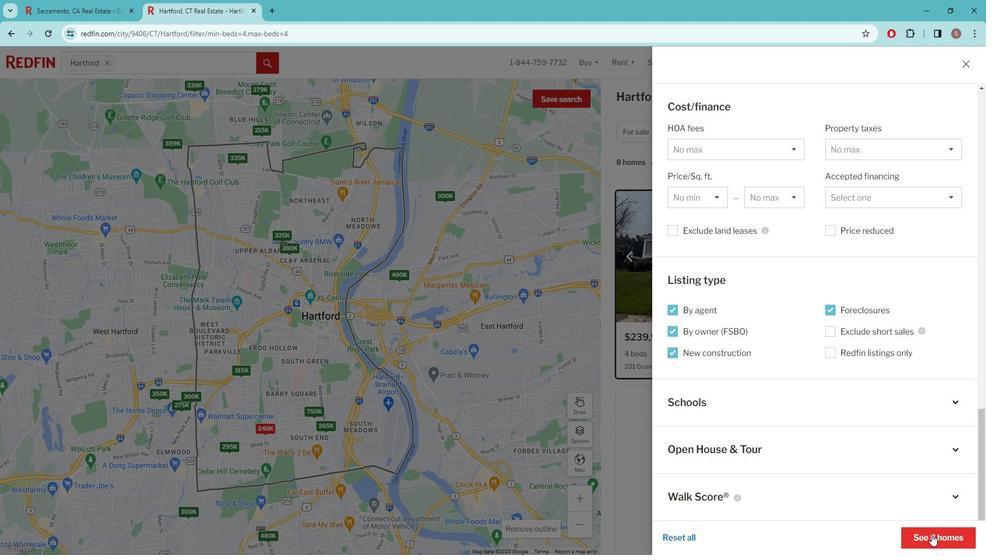 
Action: Mouse moved to (561, 103)
Screenshot: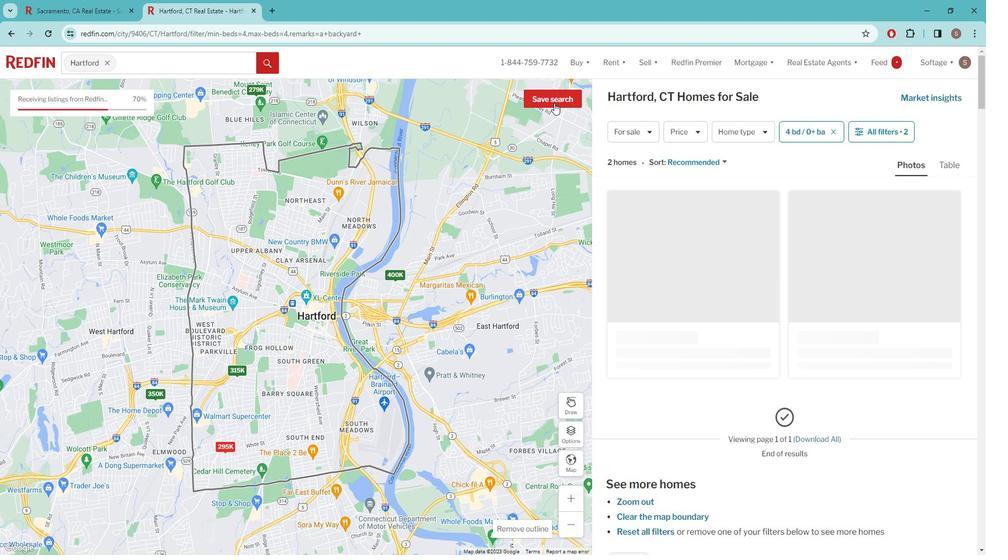 
Action: Mouse pressed left at (561, 103)
Screenshot: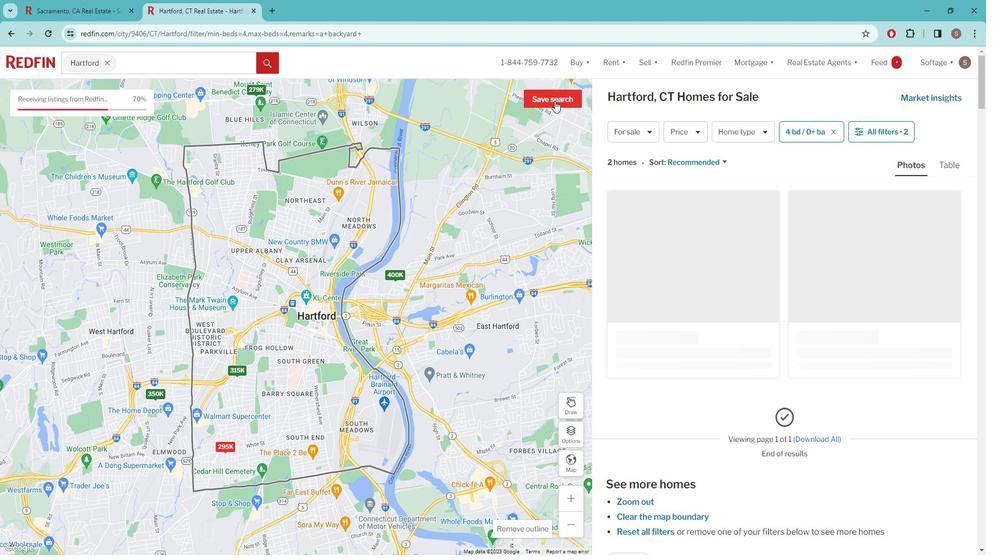 
Action: Mouse moved to (514, 277)
Screenshot: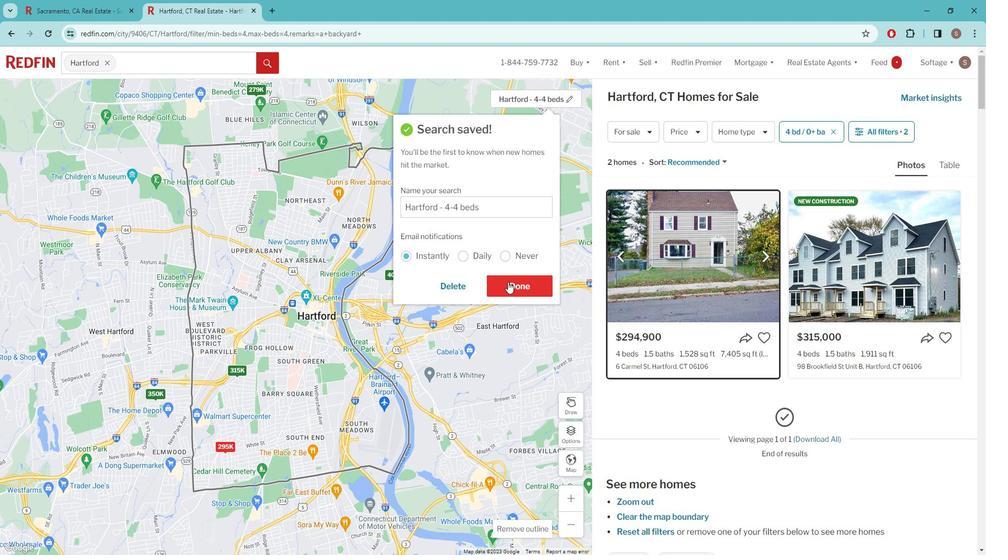 
Action: Mouse pressed left at (514, 277)
Screenshot: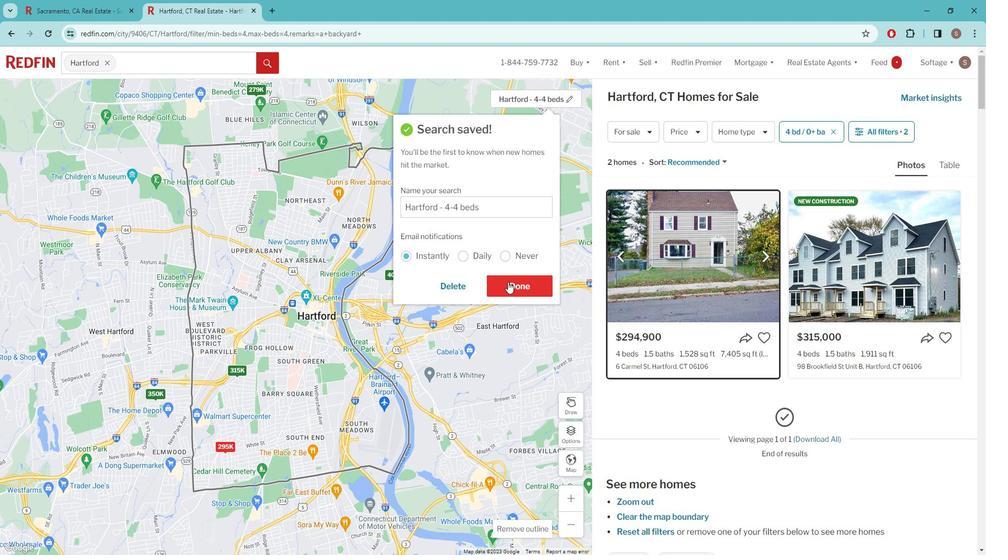 
